 Task: Find connections with filter location Mainz with filter topic #communitywith filter profile language English with filter current company Aarvi Encon Limited with filter school Panipat Institute of Engineering and Technology with filter industry Staffing and Recruiting with filter service category Public Speaking with filter keywords title Assistant Professor
Action: Mouse moved to (514, 50)
Screenshot: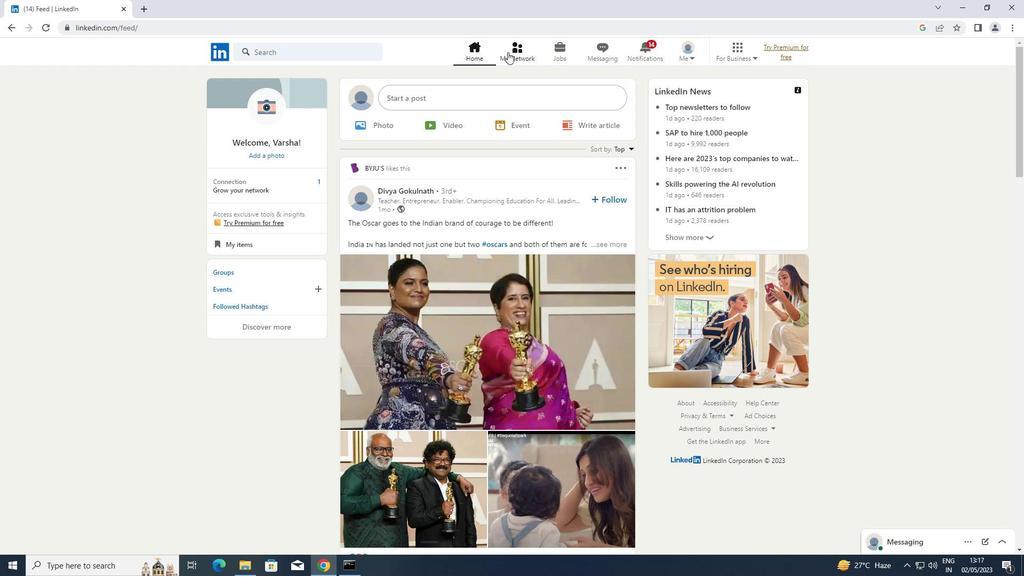 
Action: Mouse pressed left at (514, 50)
Screenshot: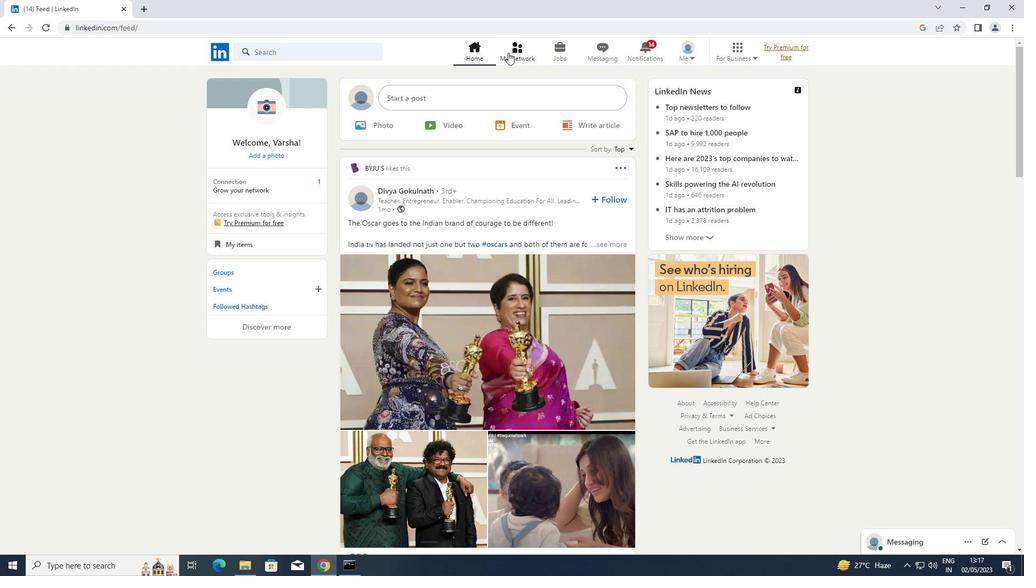 
Action: Mouse moved to (251, 106)
Screenshot: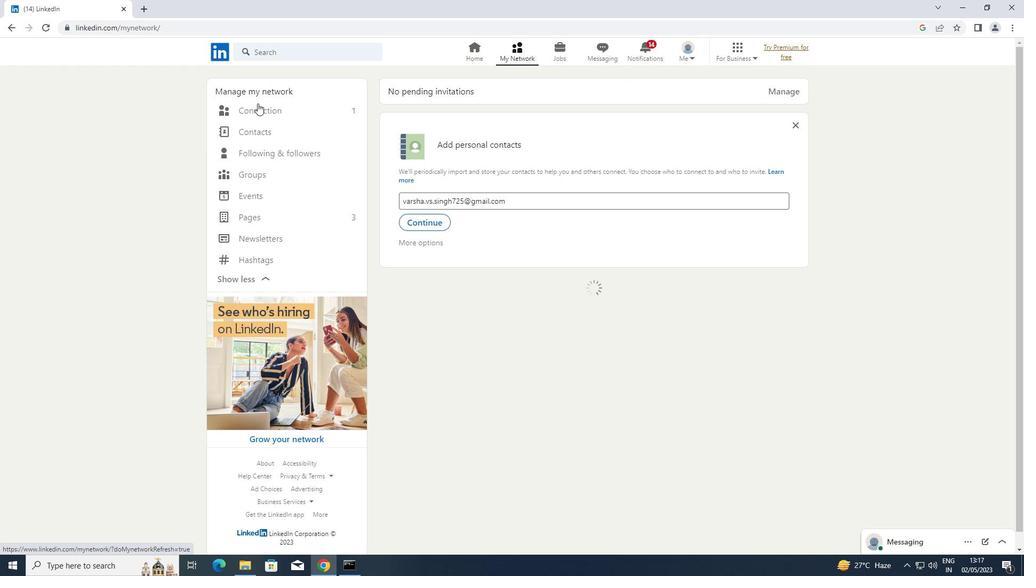 
Action: Mouse pressed left at (251, 106)
Screenshot: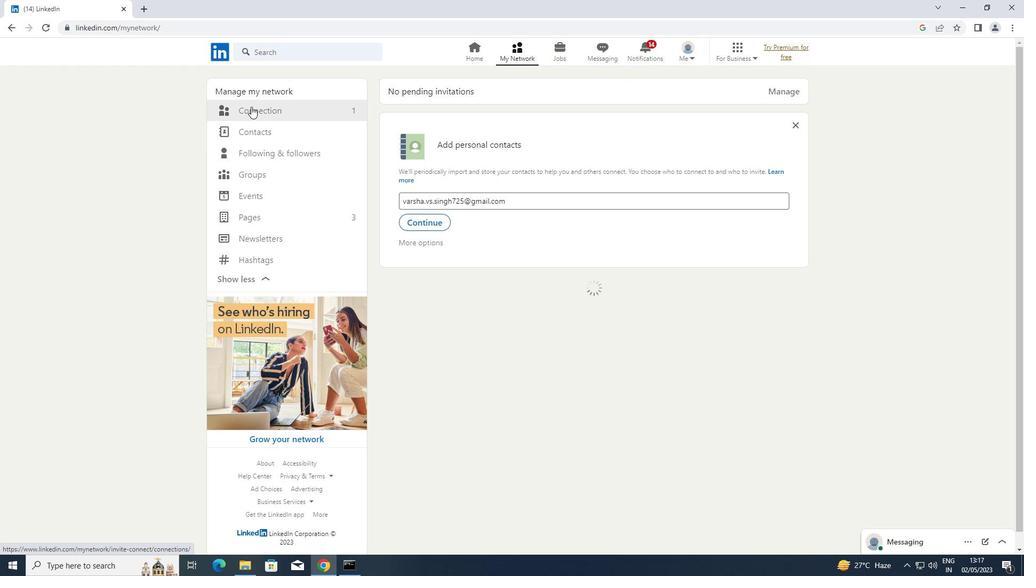 
Action: Mouse moved to (603, 108)
Screenshot: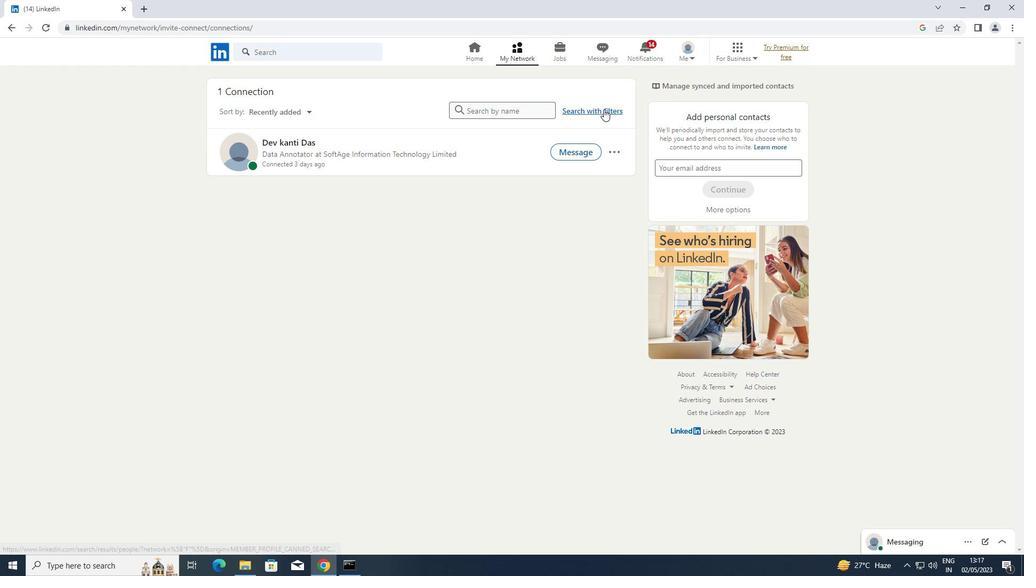 
Action: Mouse pressed left at (603, 108)
Screenshot: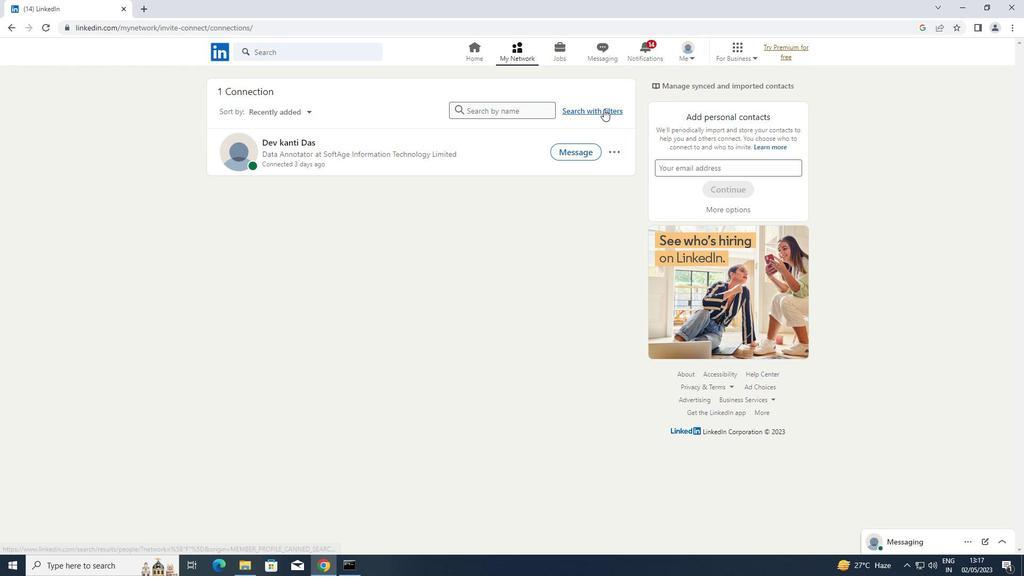 
Action: Mouse moved to (545, 82)
Screenshot: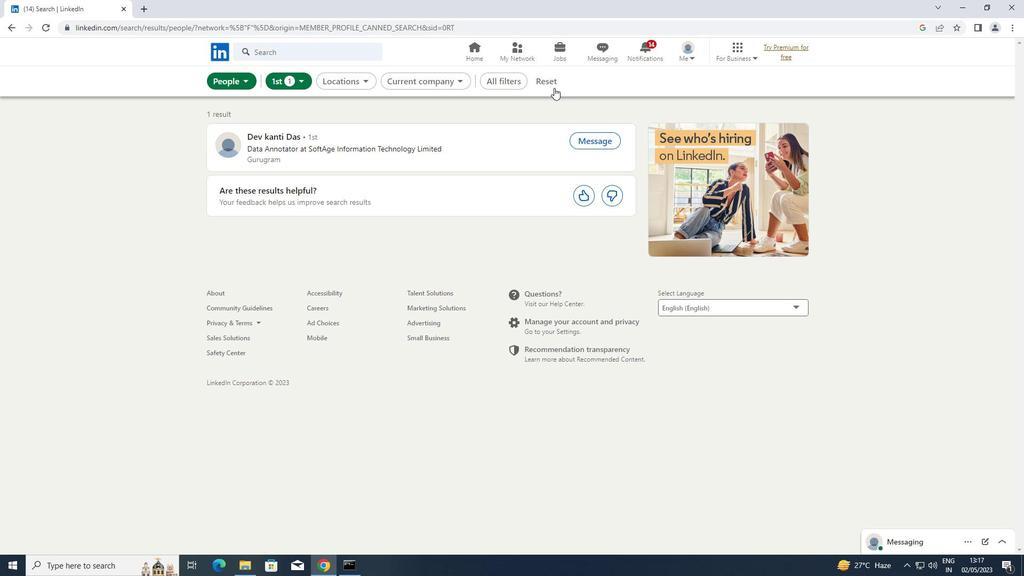 
Action: Mouse pressed left at (545, 82)
Screenshot: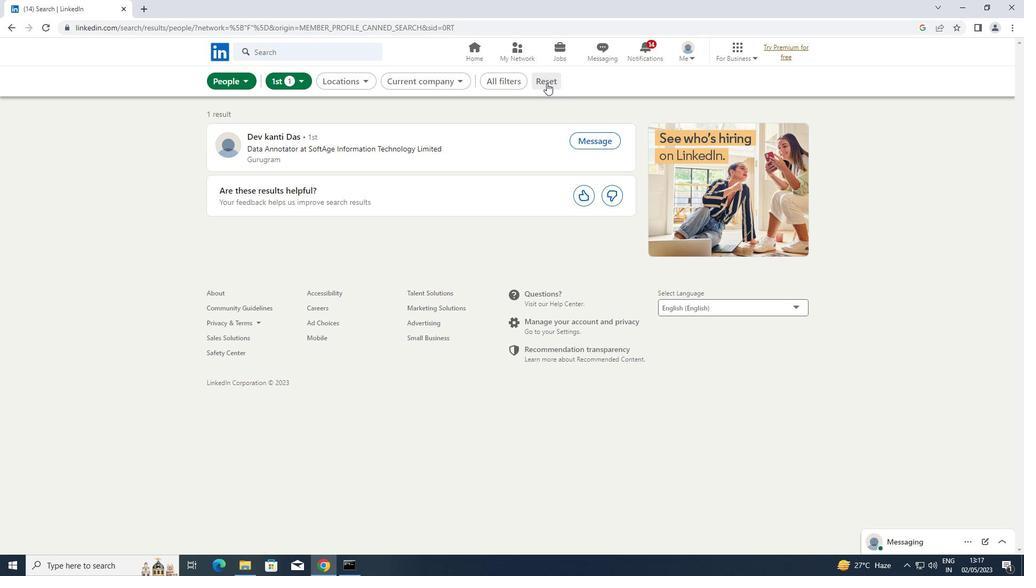 
Action: Mouse pressed left at (545, 82)
Screenshot: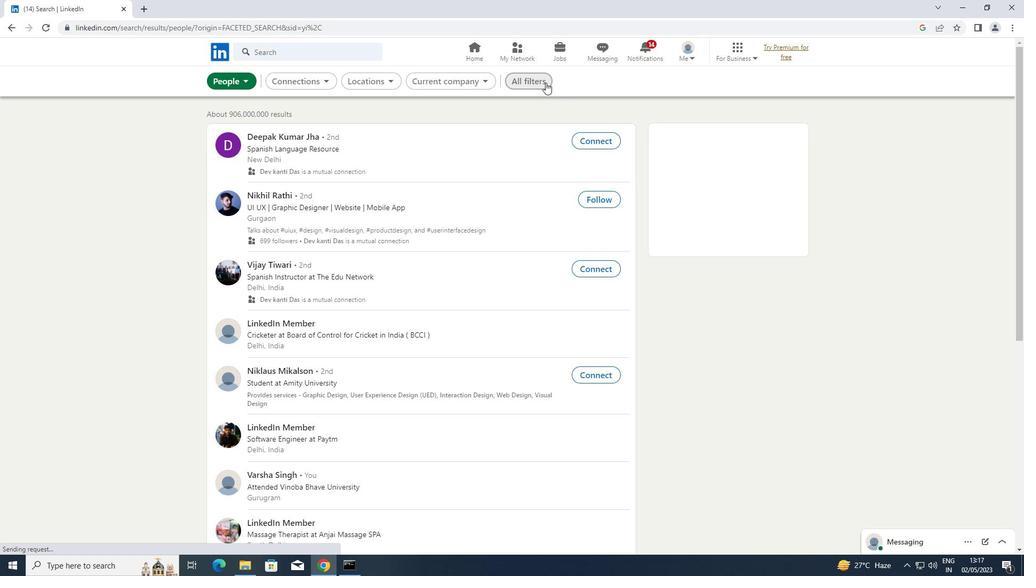 
Action: Mouse moved to (929, 401)
Screenshot: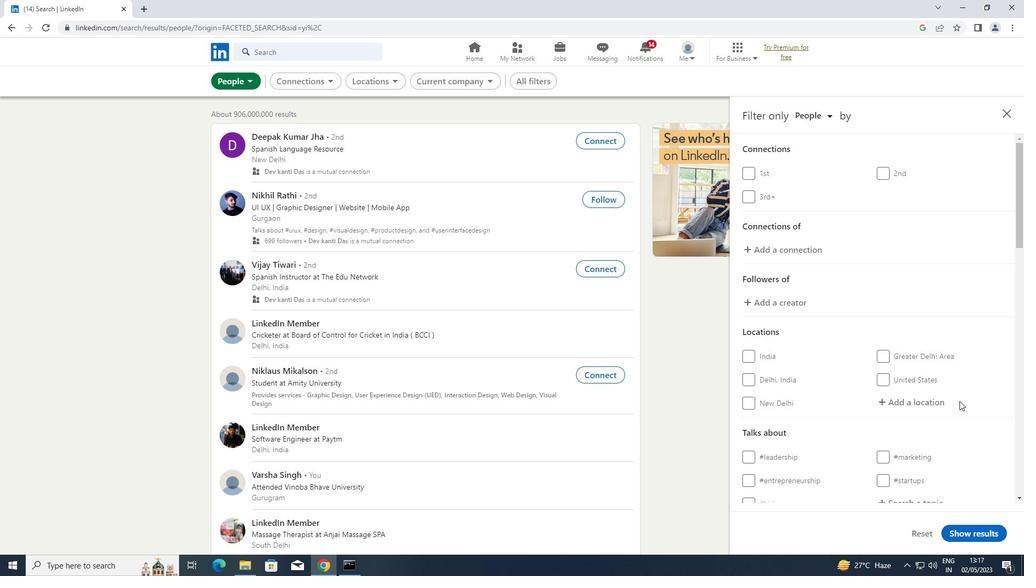 
Action: Mouse pressed left at (929, 401)
Screenshot: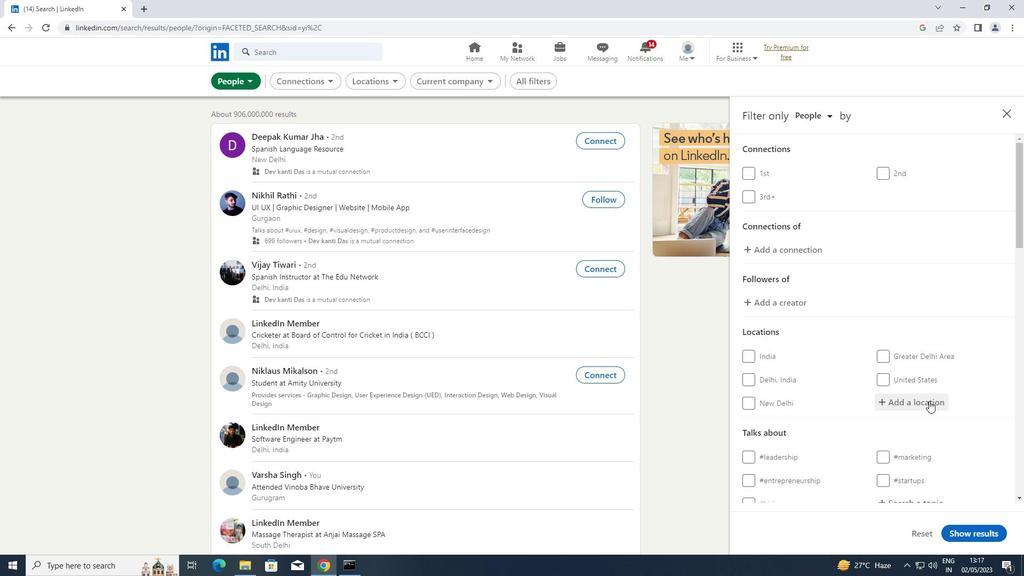 
Action: Key pressed <Key.shift>MAINZ
Screenshot: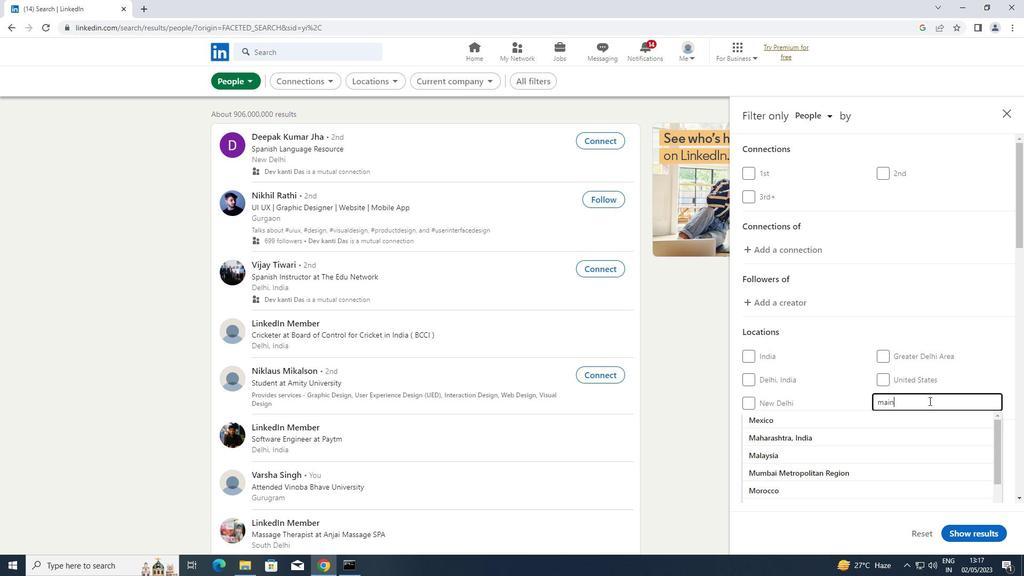 
Action: Mouse moved to (928, 401)
Screenshot: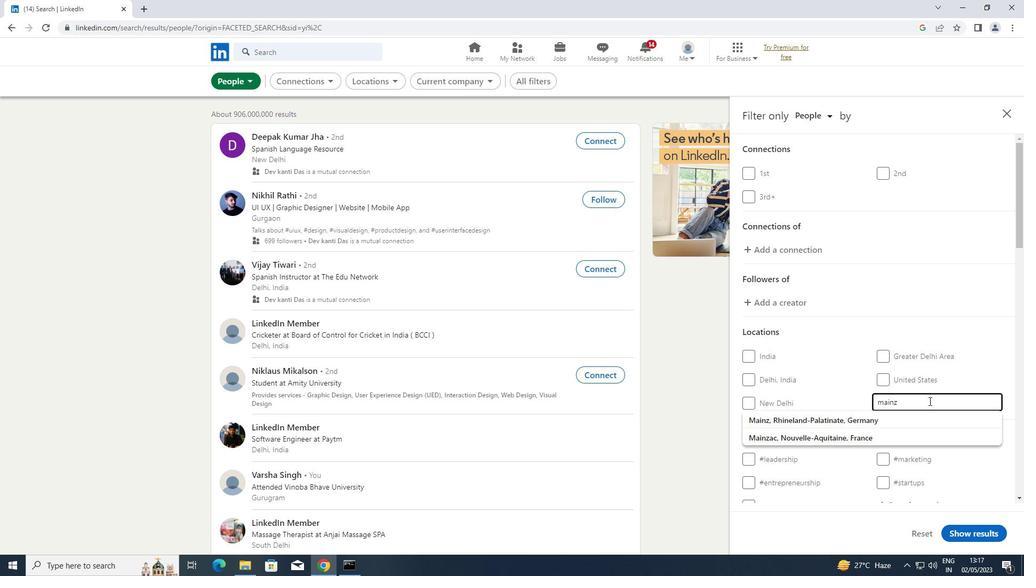 
Action: Mouse scrolled (928, 400) with delta (0, 0)
Screenshot: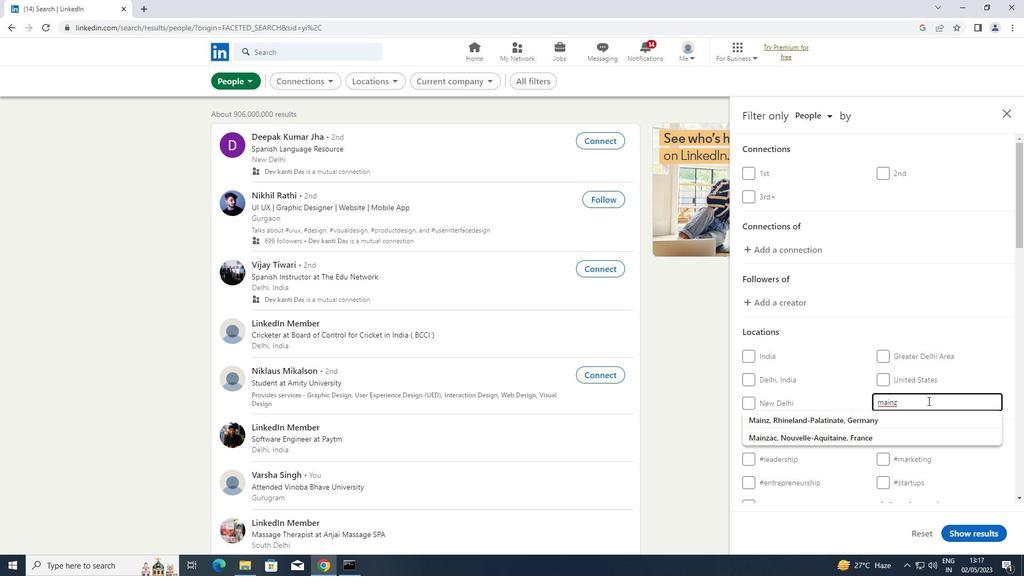 
Action: Mouse scrolled (928, 400) with delta (0, 0)
Screenshot: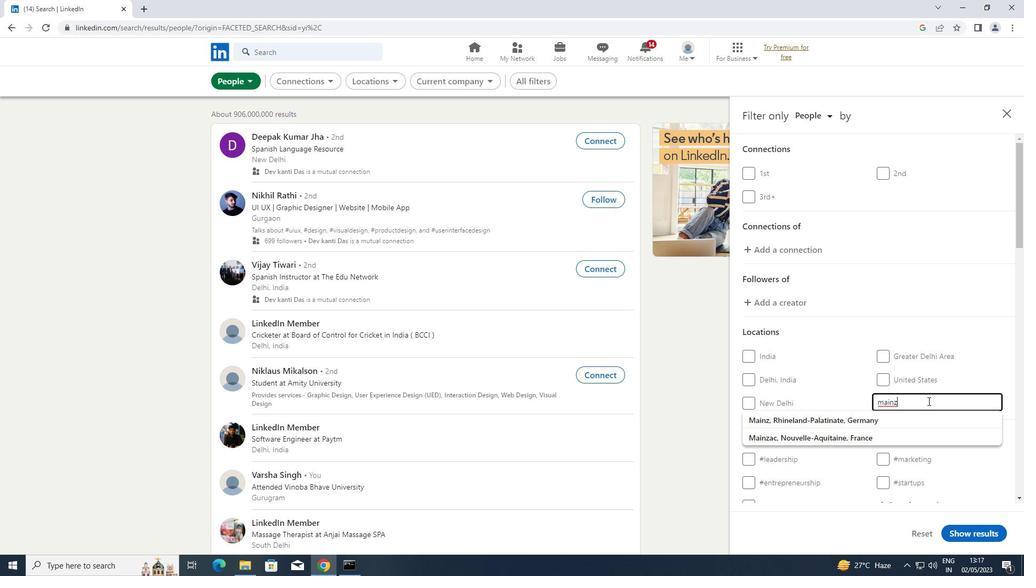 
Action: Mouse moved to (913, 402)
Screenshot: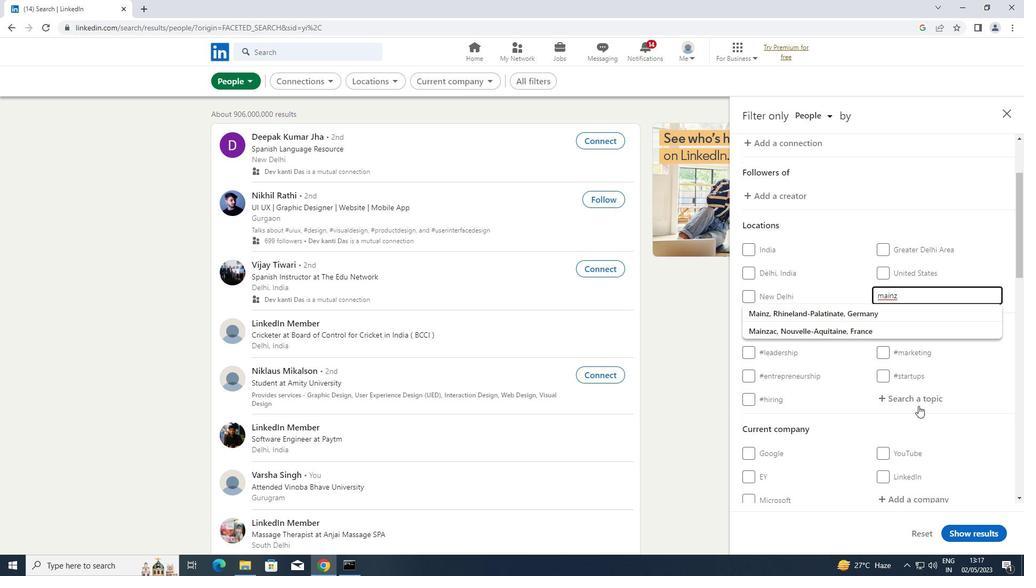 
Action: Mouse pressed left at (913, 402)
Screenshot: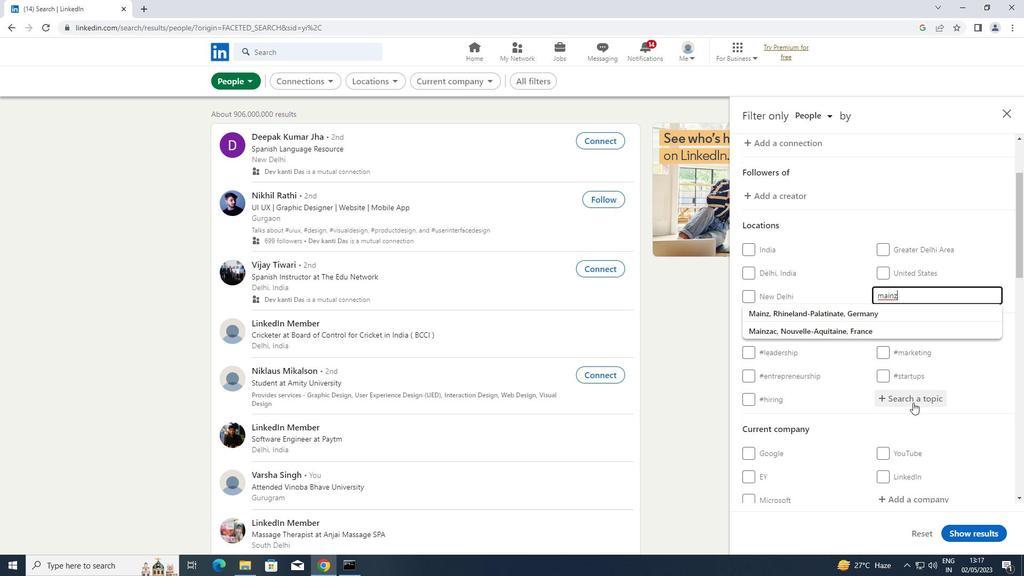
Action: Key pressed <Key.shift>COMMUNIT
Screenshot: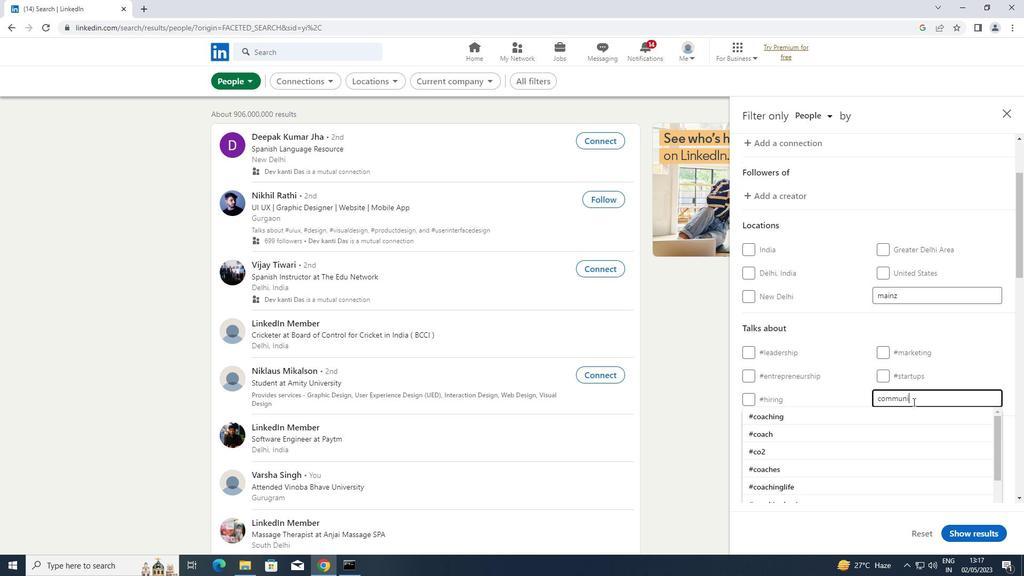 
Action: Mouse moved to (833, 407)
Screenshot: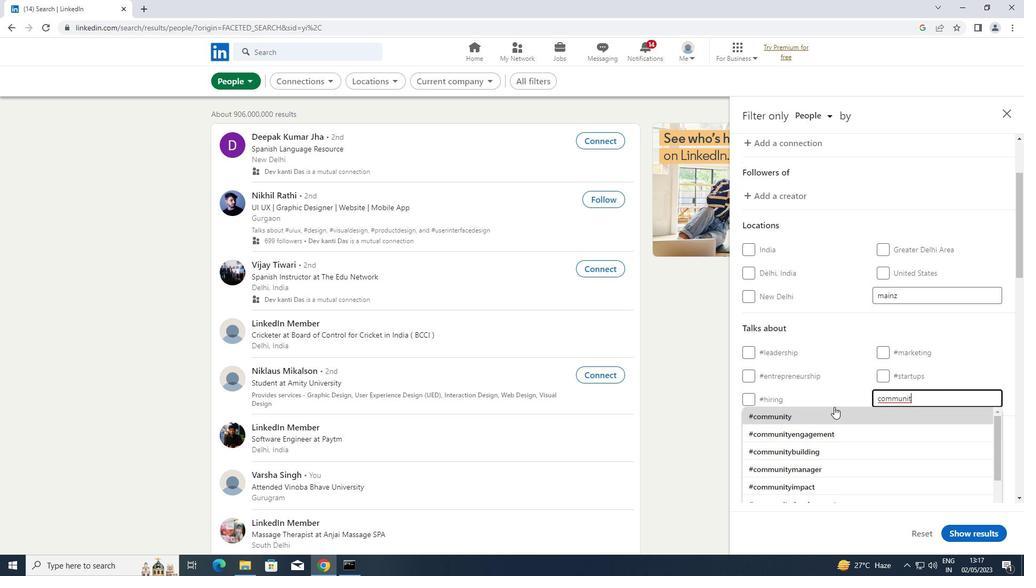 
Action: Mouse pressed left at (833, 407)
Screenshot: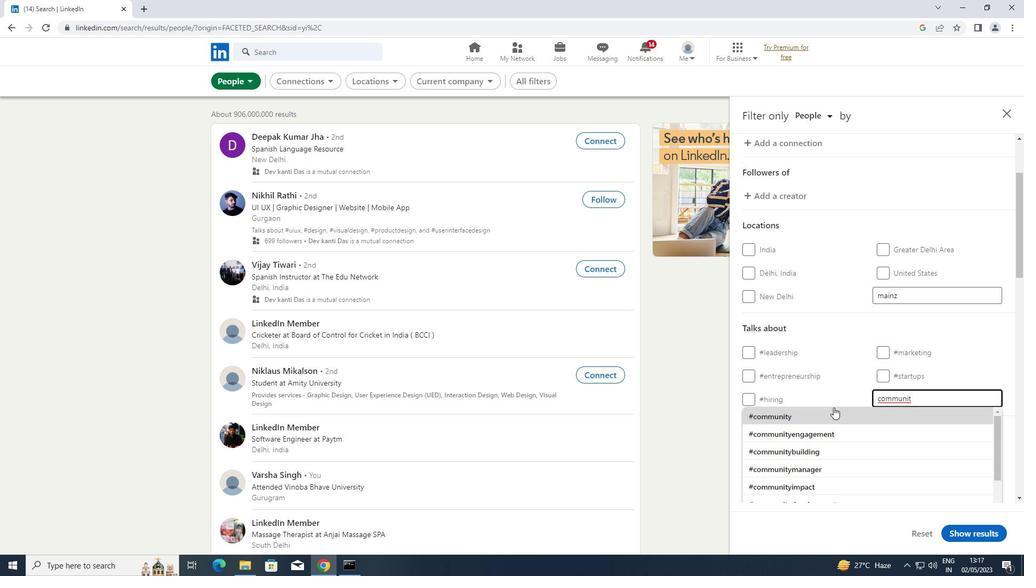 
Action: Mouse scrolled (833, 406) with delta (0, 0)
Screenshot: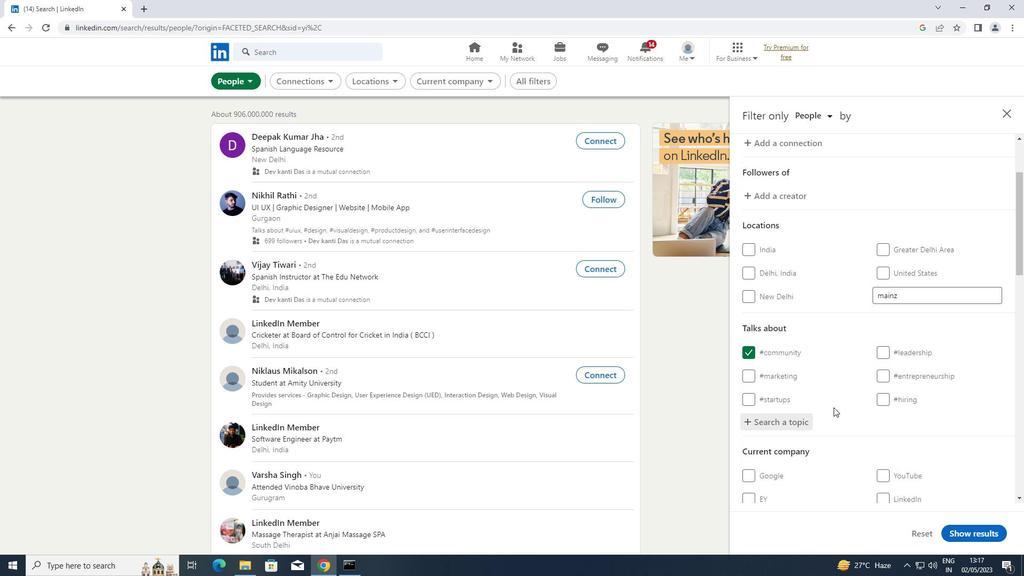 
Action: Mouse scrolled (833, 406) with delta (0, 0)
Screenshot: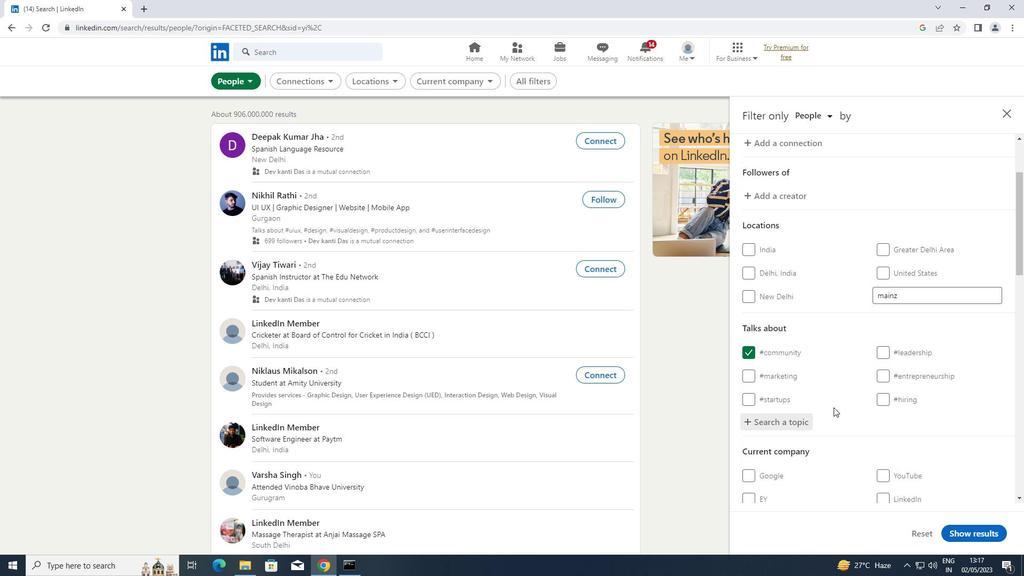 
Action: Mouse scrolled (833, 406) with delta (0, 0)
Screenshot: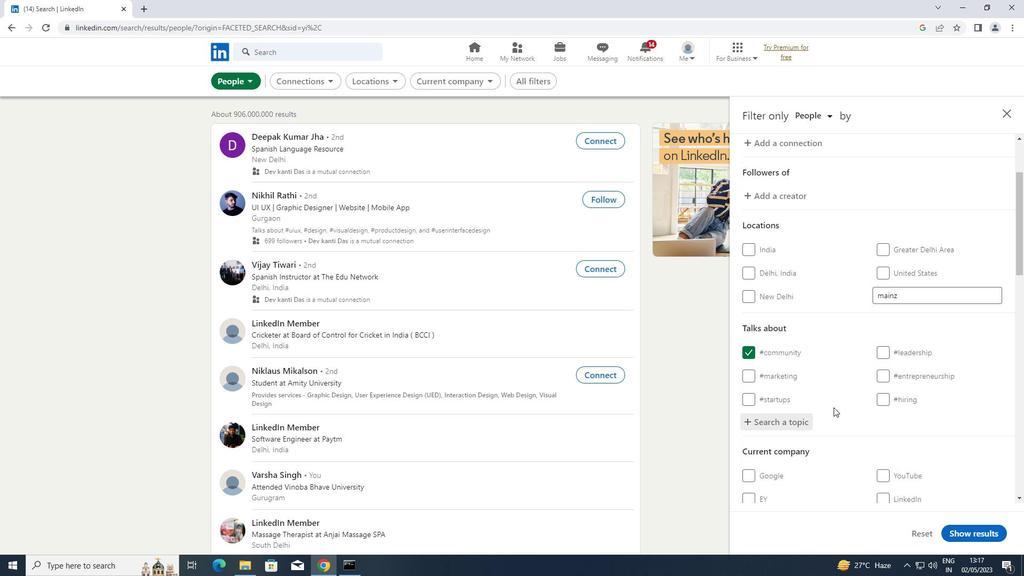 
Action: Mouse scrolled (833, 406) with delta (0, 0)
Screenshot: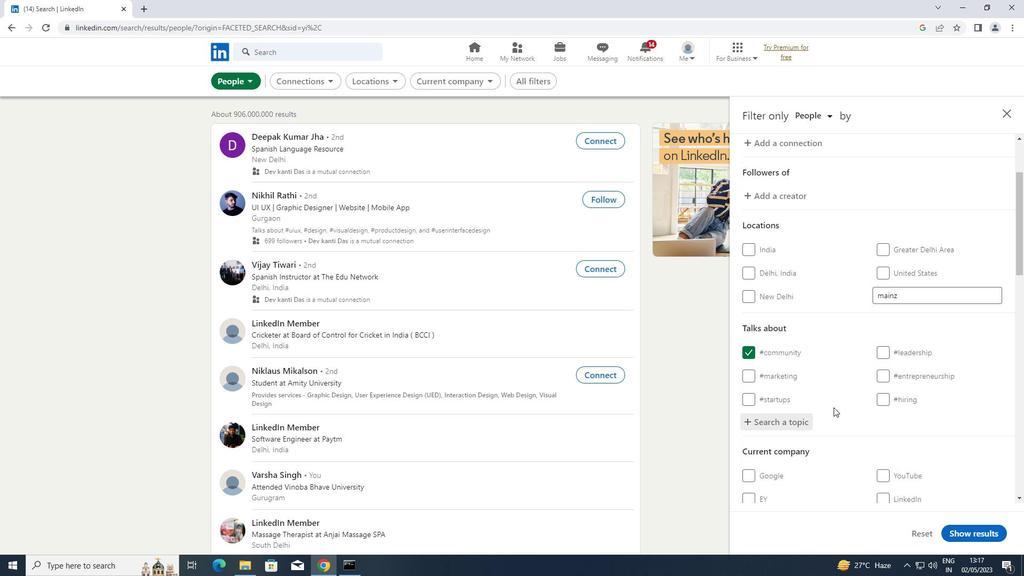 
Action: Mouse moved to (833, 407)
Screenshot: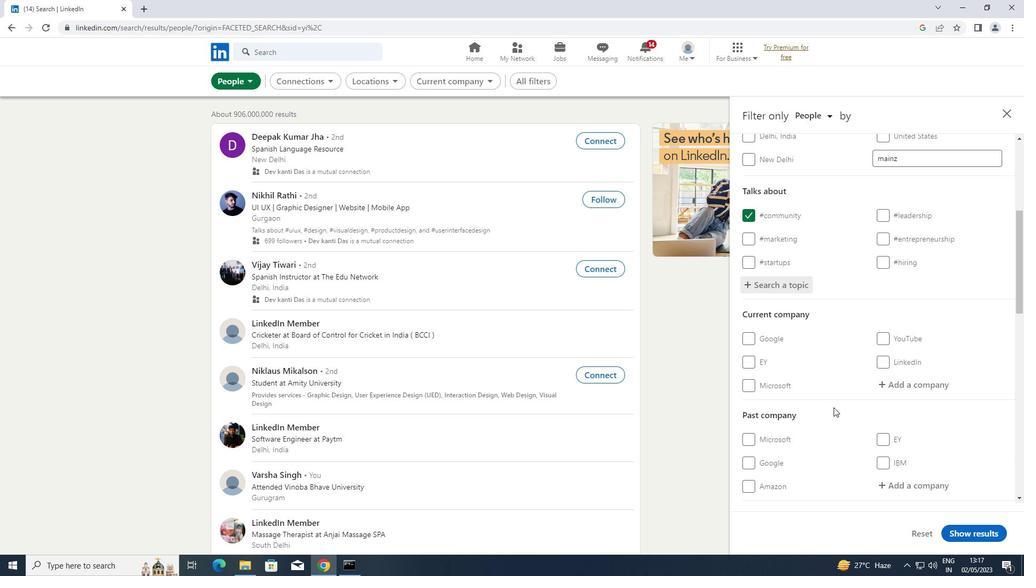 
Action: Mouse scrolled (833, 406) with delta (0, 0)
Screenshot: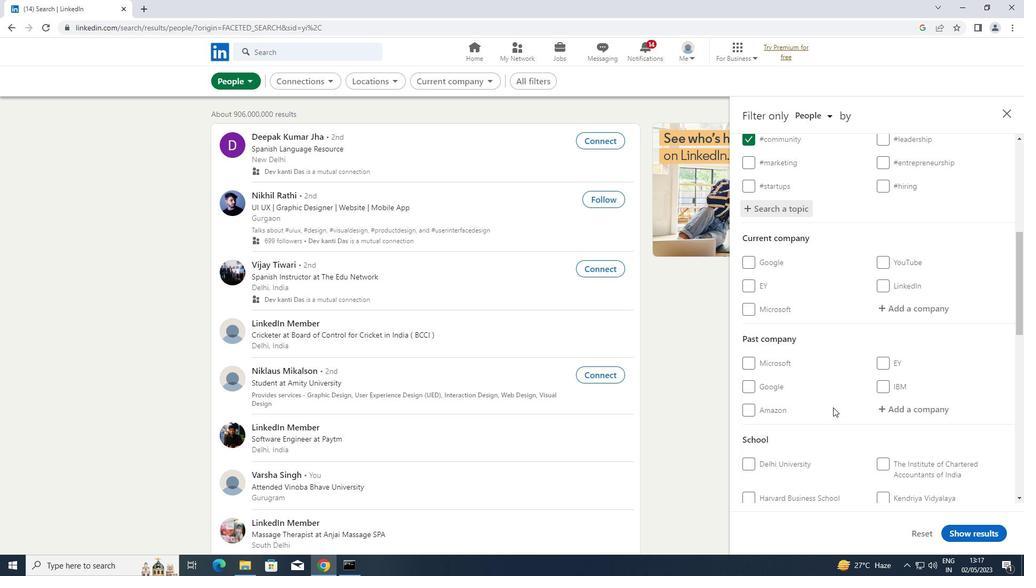 
Action: Mouse scrolled (833, 406) with delta (0, 0)
Screenshot: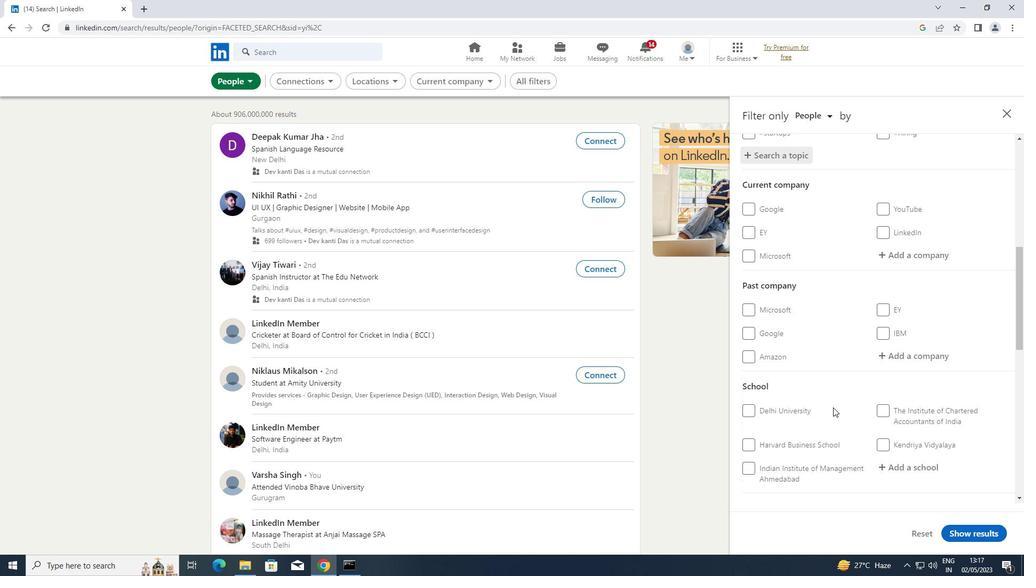 
Action: Mouse scrolled (833, 406) with delta (0, 0)
Screenshot: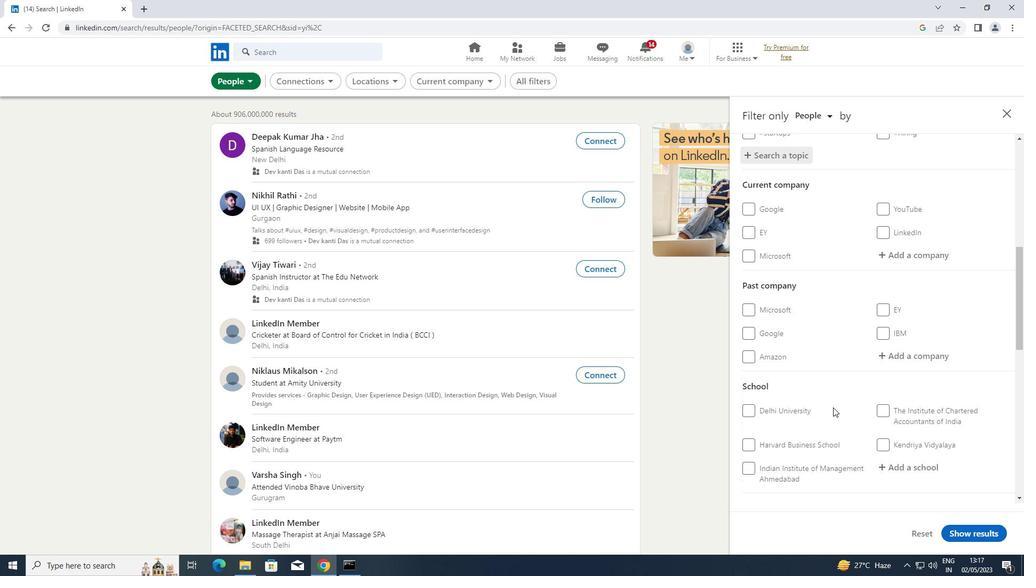 
Action: Mouse scrolled (833, 406) with delta (0, 0)
Screenshot: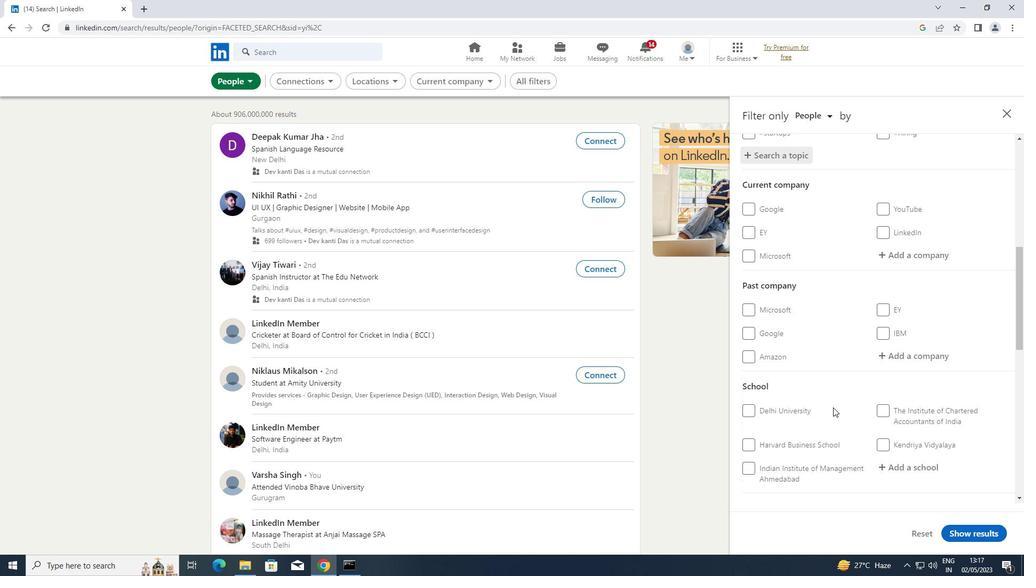 
Action: Mouse moved to (777, 383)
Screenshot: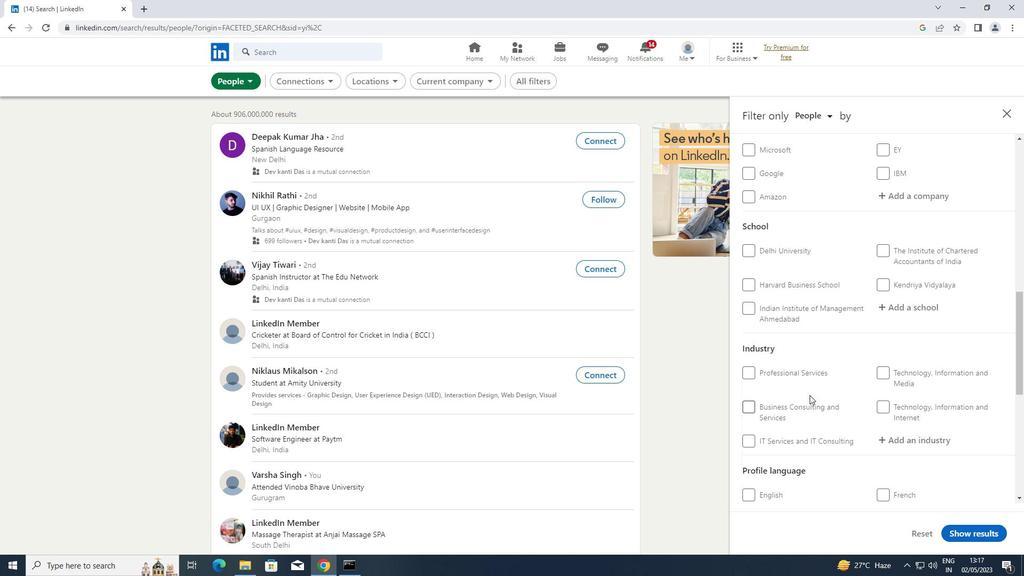
Action: Mouse scrolled (777, 382) with delta (0, 0)
Screenshot: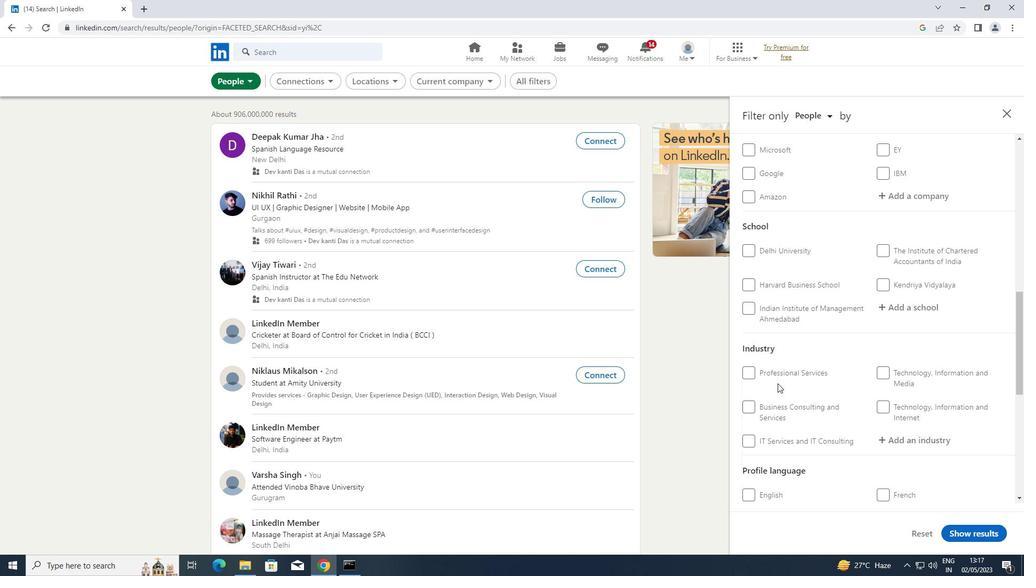 
Action: Mouse scrolled (777, 382) with delta (0, 0)
Screenshot: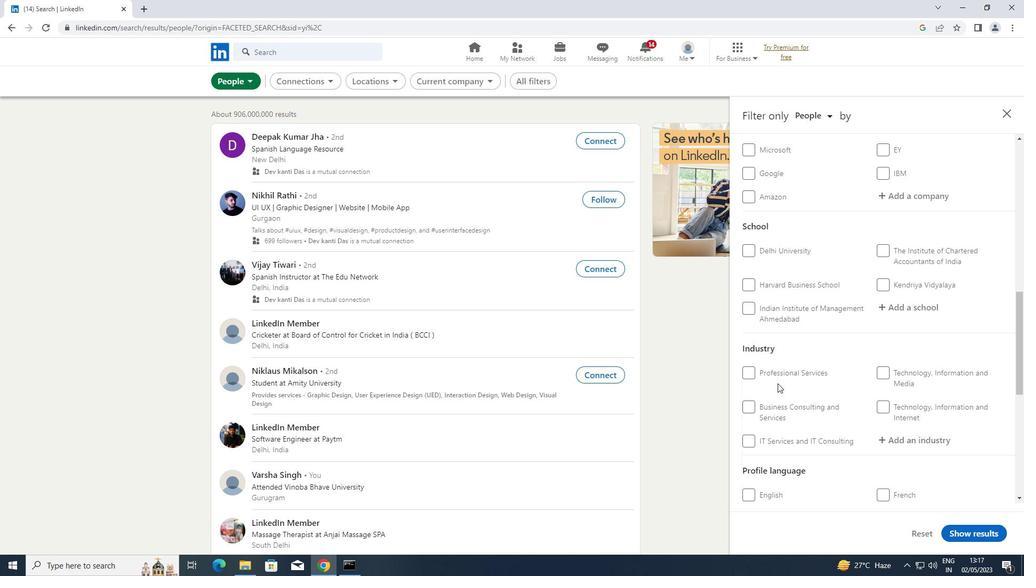 
Action: Mouse scrolled (777, 382) with delta (0, 0)
Screenshot: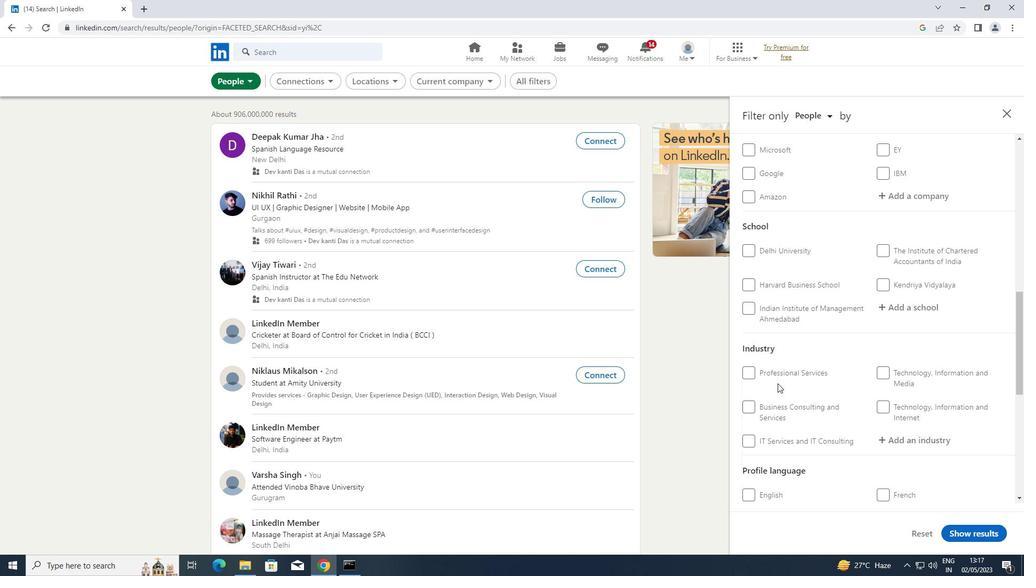 
Action: Mouse moved to (749, 338)
Screenshot: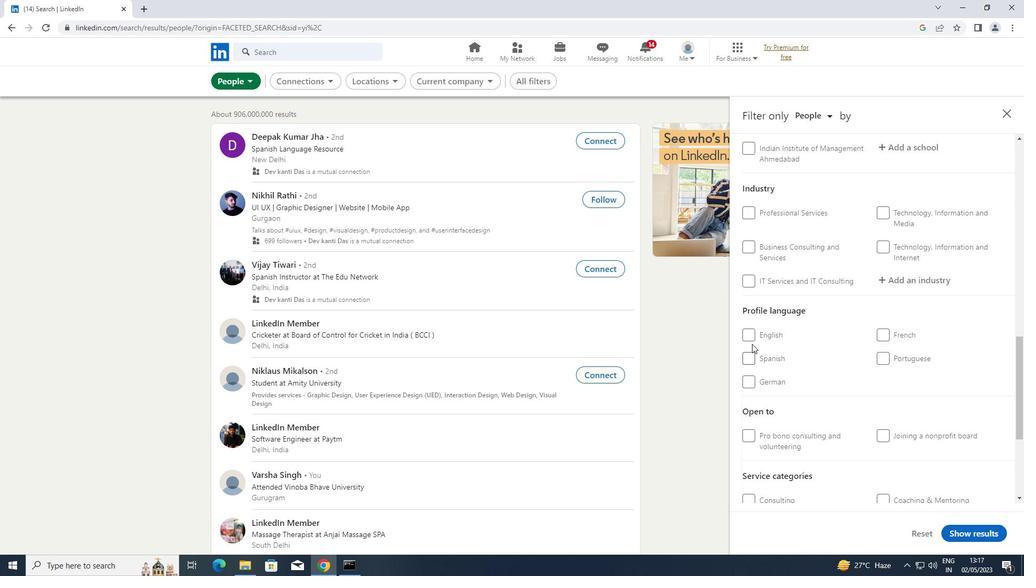 
Action: Mouse pressed left at (749, 338)
Screenshot: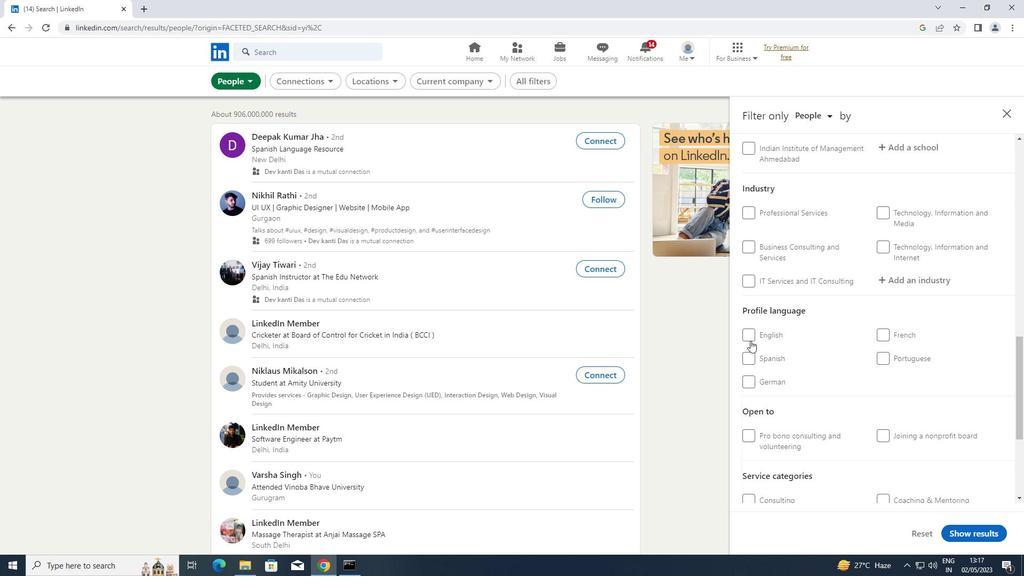 
Action: Mouse moved to (755, 332)
Screenshot: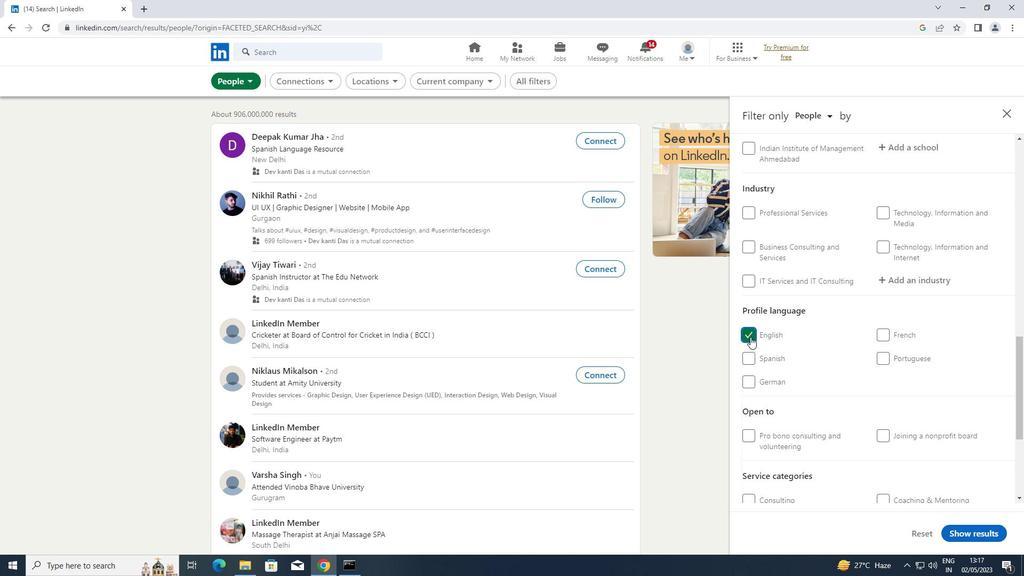 
Action: Mouse scrolled (755, 333) with delta (0, 0)
Screenshot: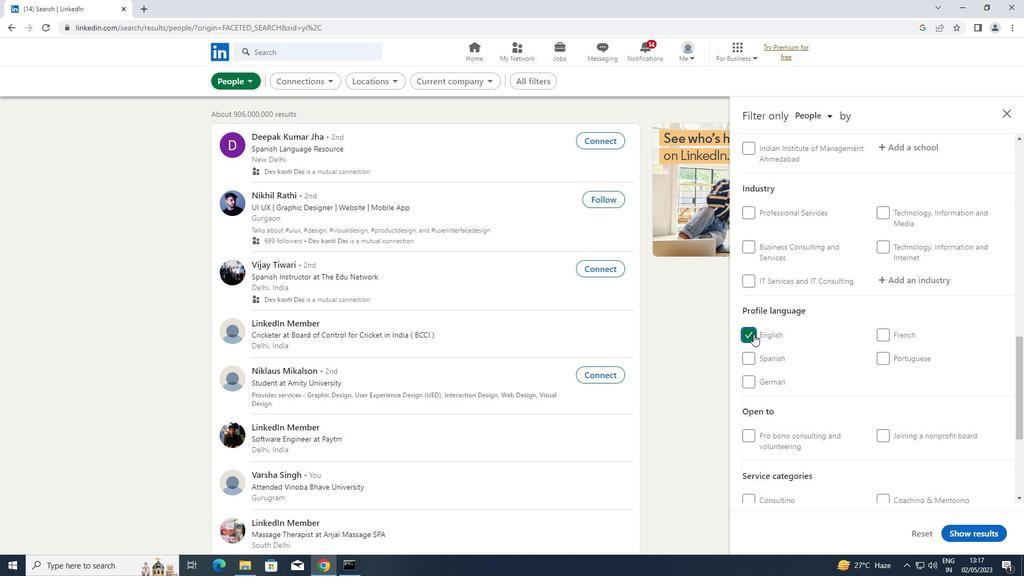 
Action: Mouse scrolled (755, 333) with delta (0, 0)
Screenshot: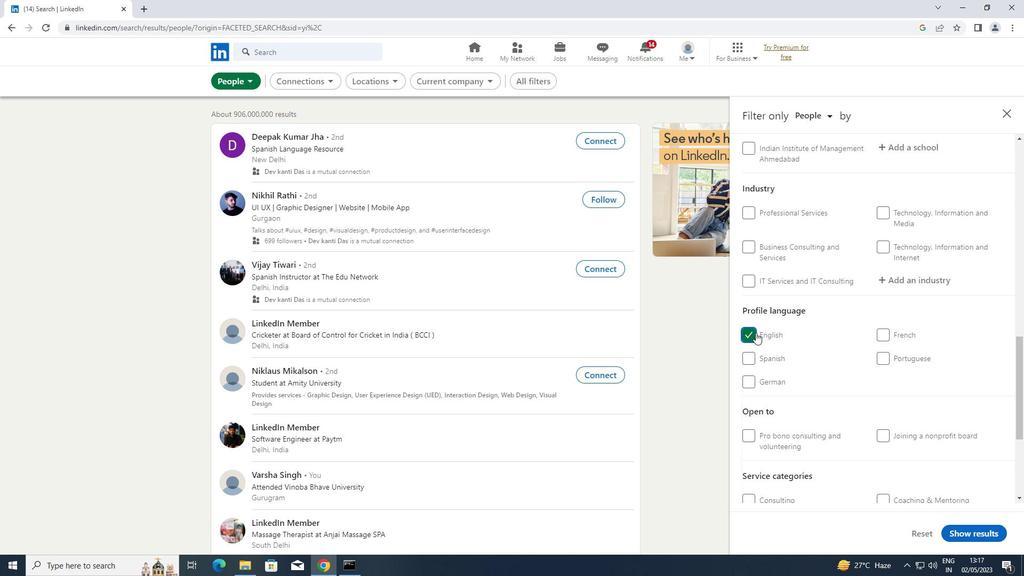 
Action: Mouse scrolled (755, 333) with delta (0, 0)
Screenshot: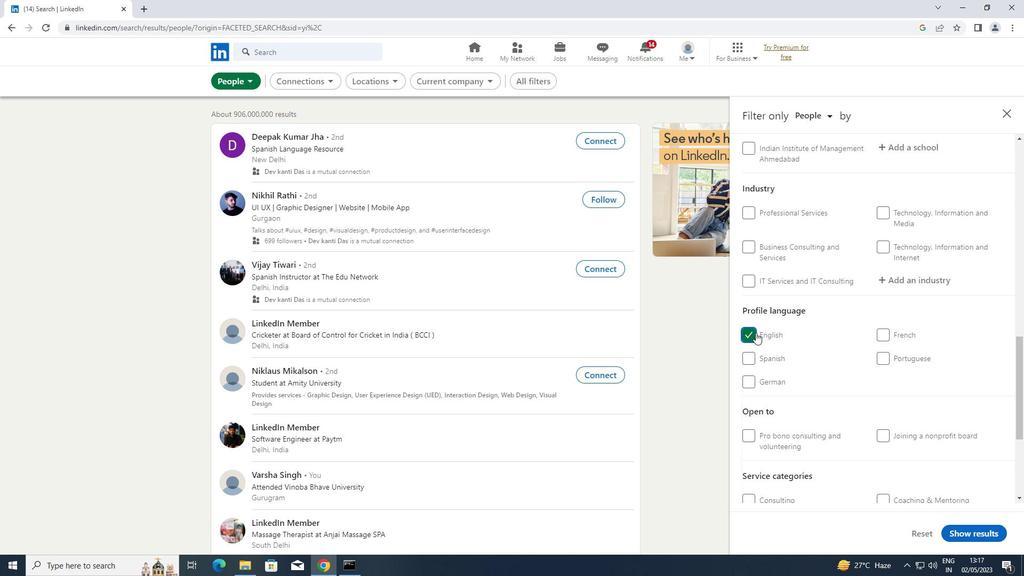 
Action: Mouse scrolled (755, 333) with delta (0, 0)
Screenshot: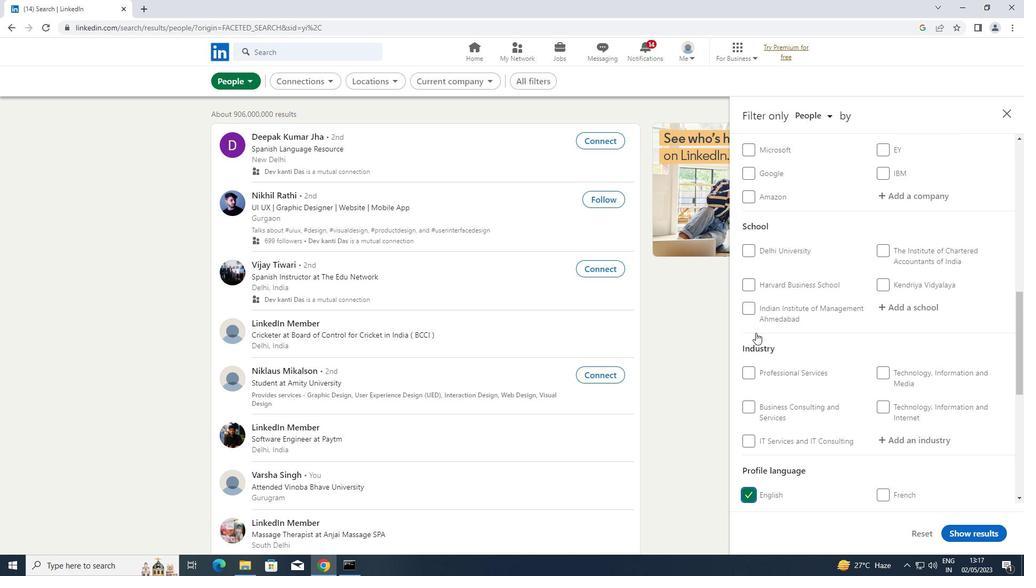 
Action: Mouse scrolled (755, 333) with delta (0, 0)
Screenshot: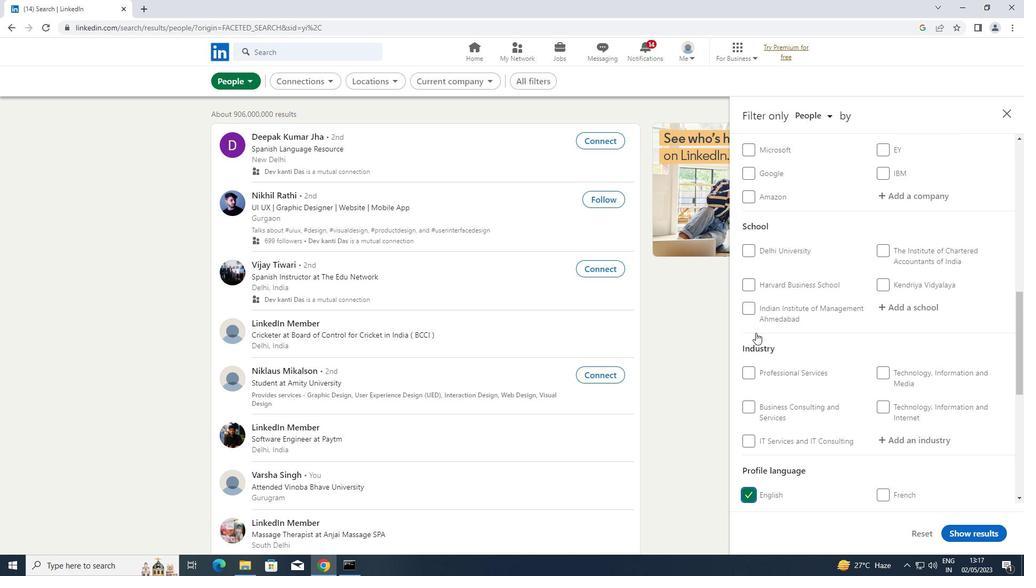 
Action: Mouse moved to (757, 332)
Screenshot: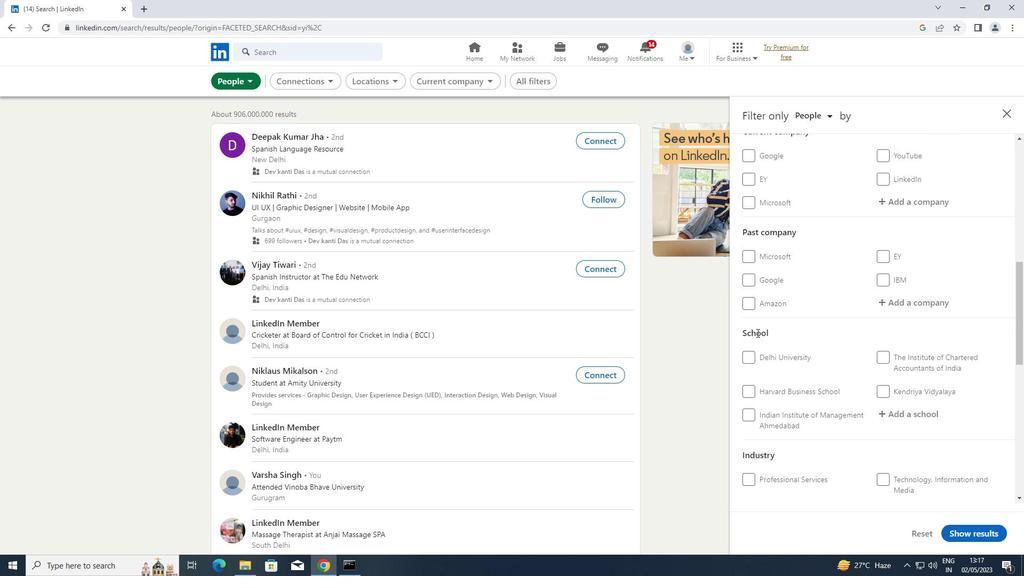 
Action: Mouse scrolled (757, 333) with delta (0, 0)
Screenshot: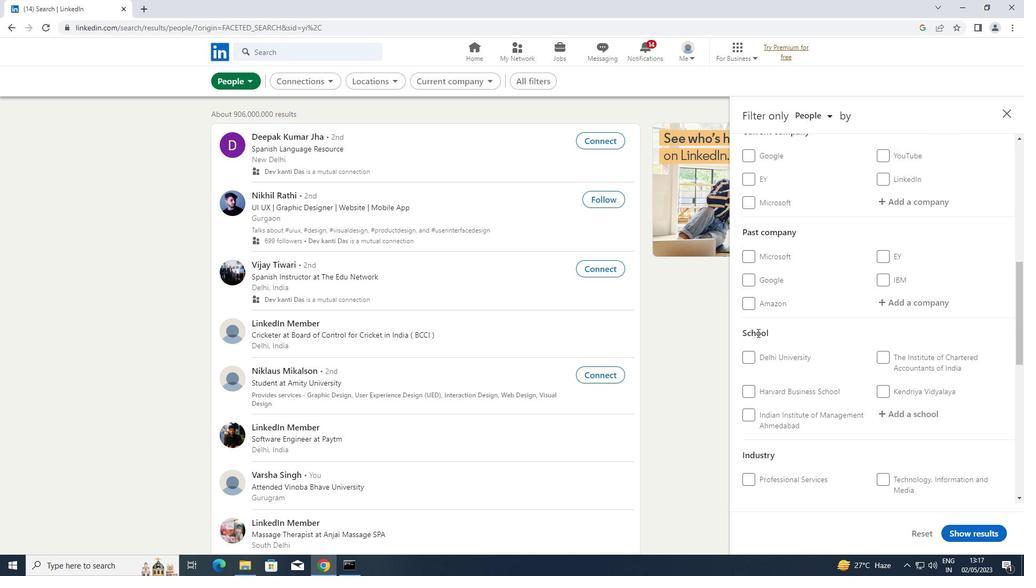 
Action: Mouse moved to (893, 256)
Screenshot: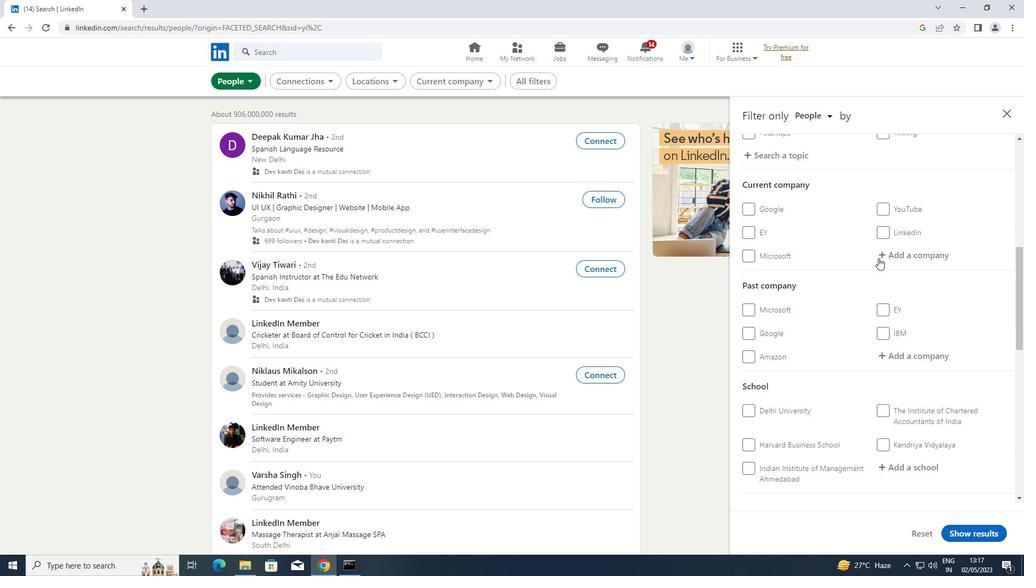 
Action: Mouse pressed left at (893, 256)
Screenshot: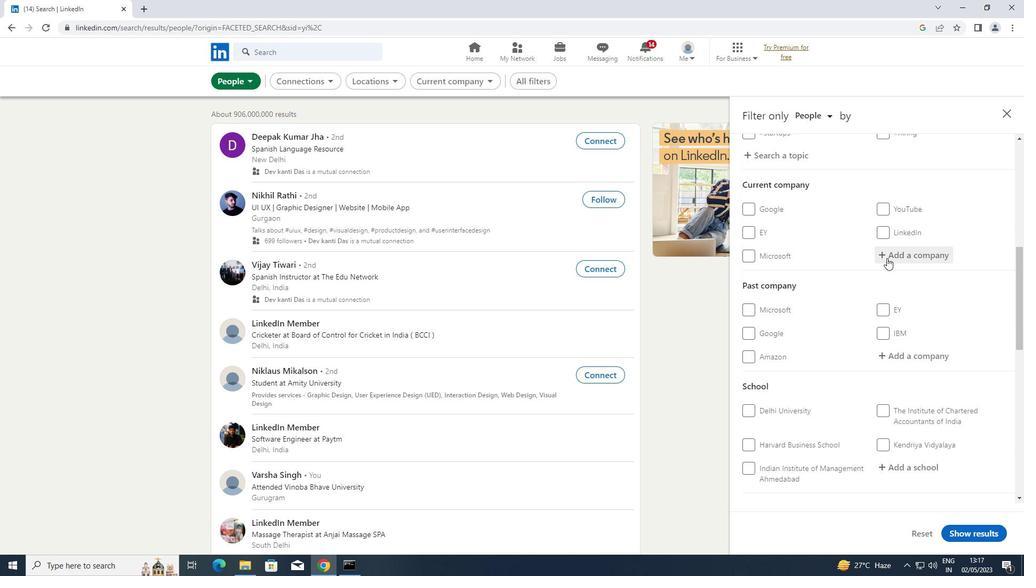 
Action: Key pressed <Key.shift>AARVI
Screenshot: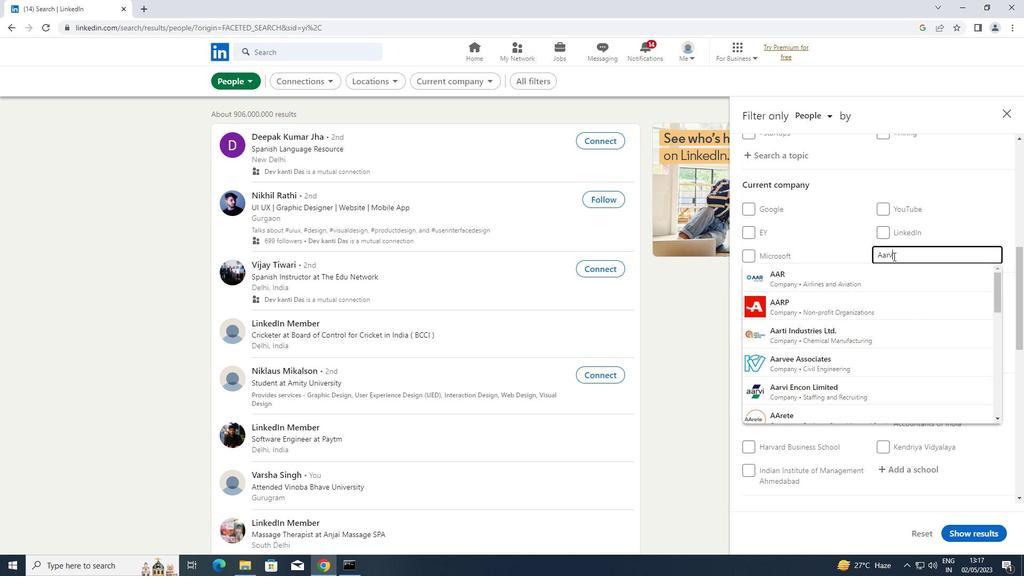 
Action: Mouse moved to (849, 270)
Screenshot: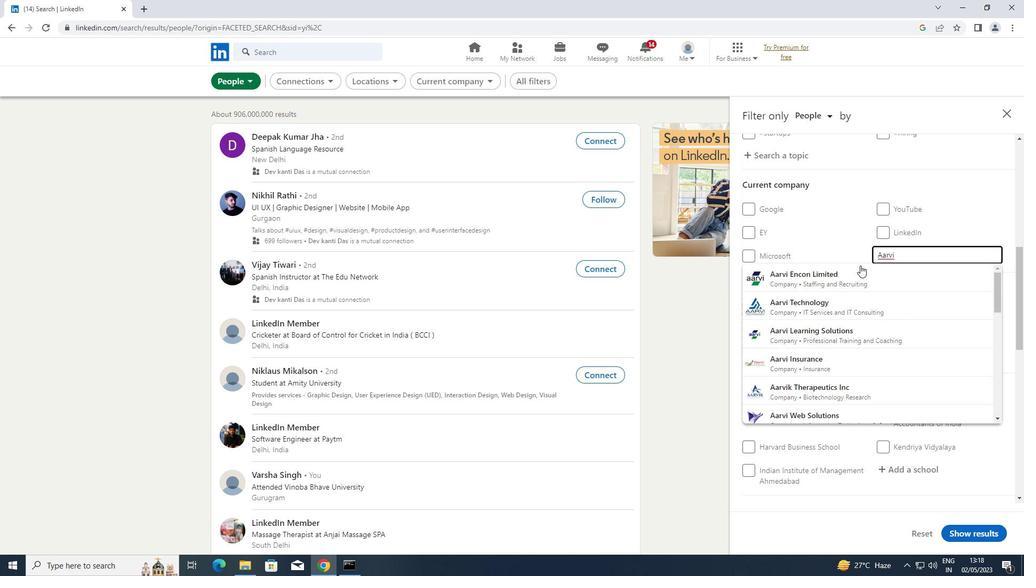 
Action: Mouse pressed left at (849, 270)
Screenshot: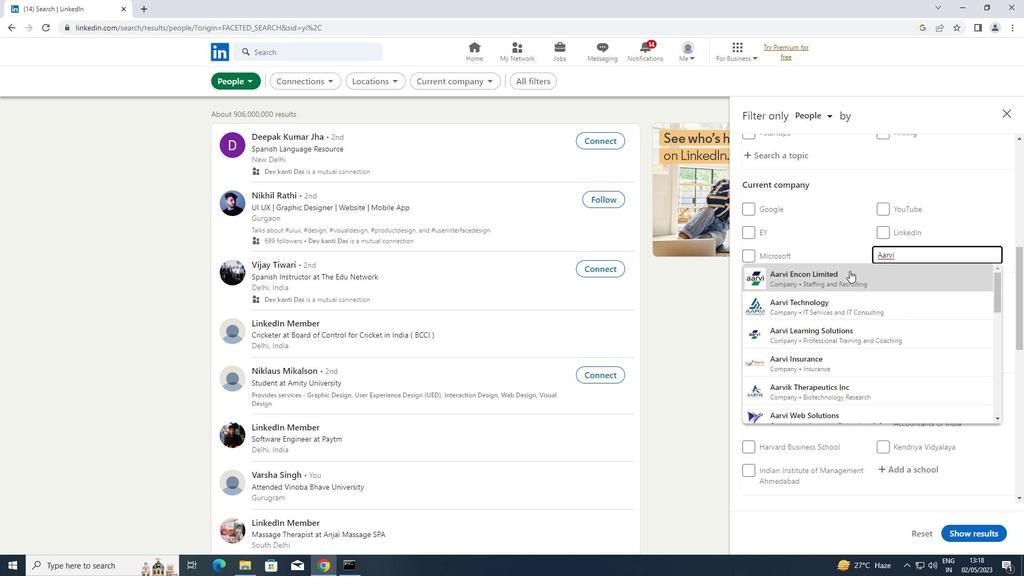 
Action: Mouse scrolled (849, 270) with delta (0, 0)
Screenshot: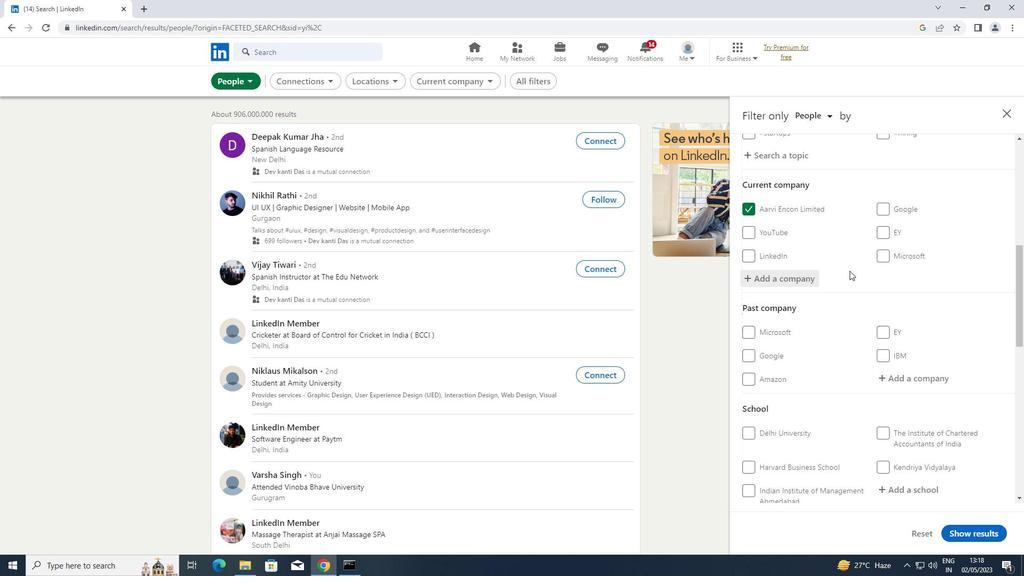 
Action: Mouse scrolled (849, 270) with delta (0, 0)
Screenshot: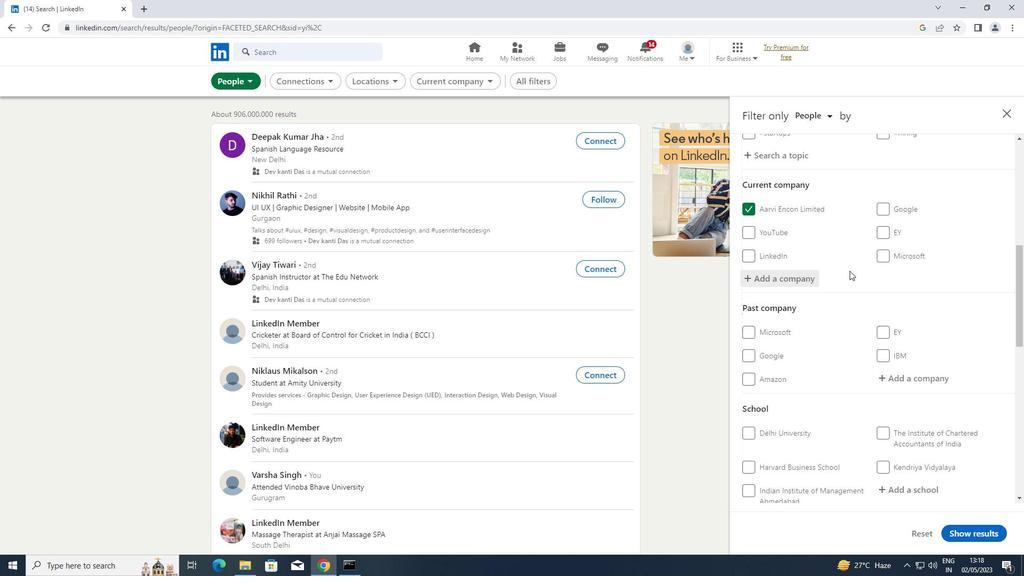 
Action: Mouse scrolled (849, 270) with delta (0, 0)
Screenshot: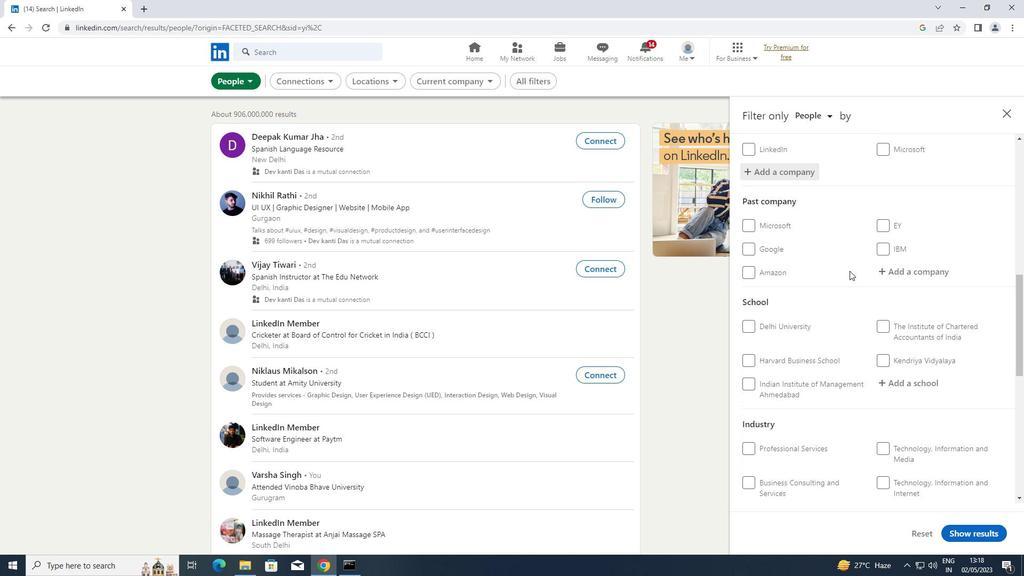 
Action: Mouse moved to (928, 332)
Screenshot: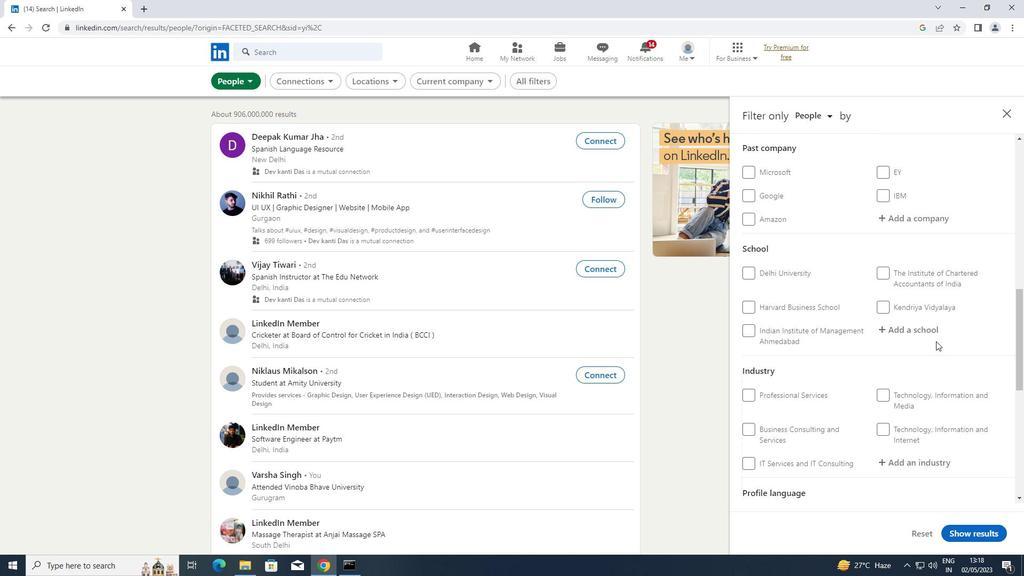 
Action: Mouse pressed left at (928, 332)
Screenshot: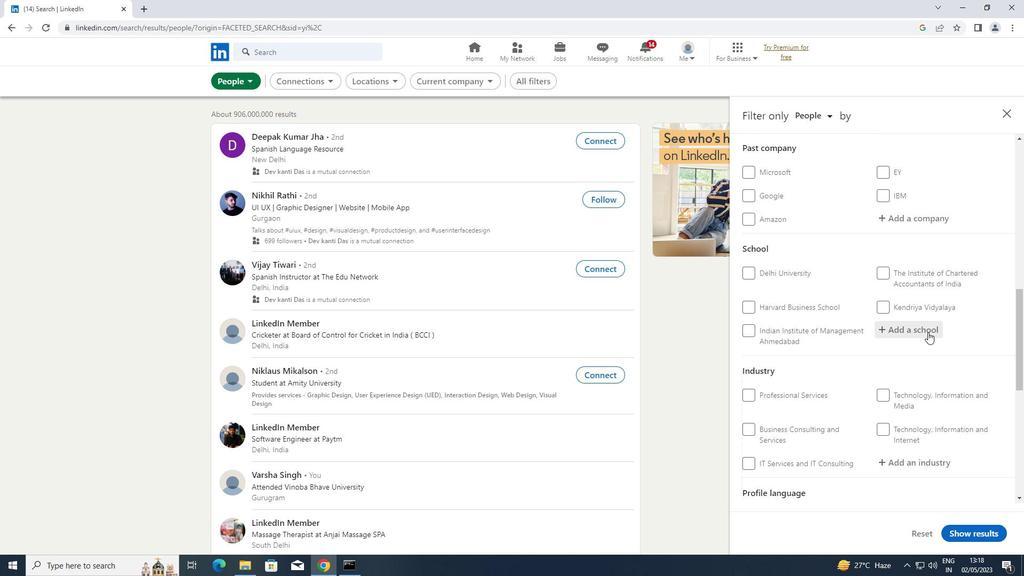 
Action: Key pressed <Key.shift>PANIPAT<Key.space>
Screenshot: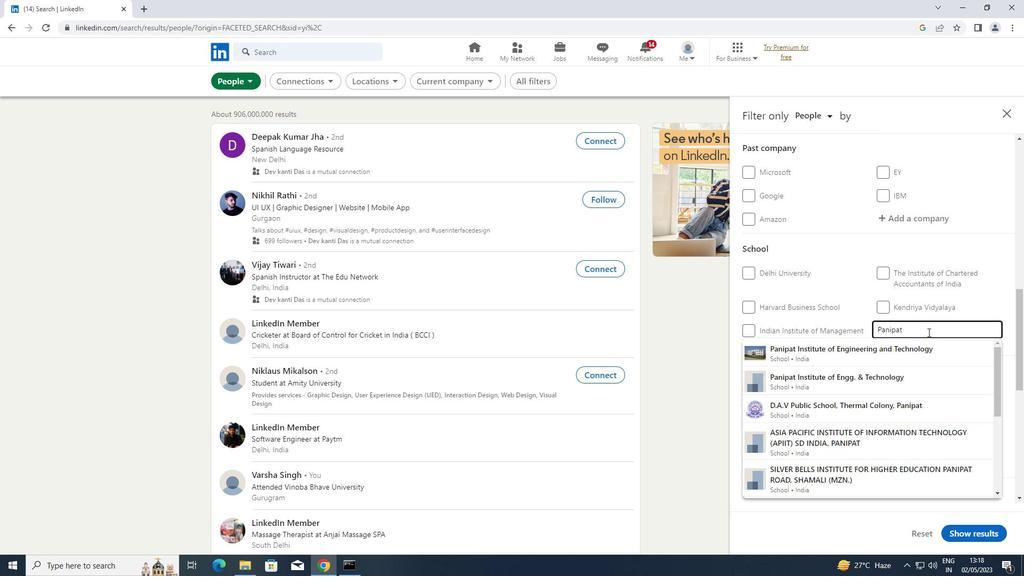 
Action: Mouse moved to (874, 349)
Screenshot: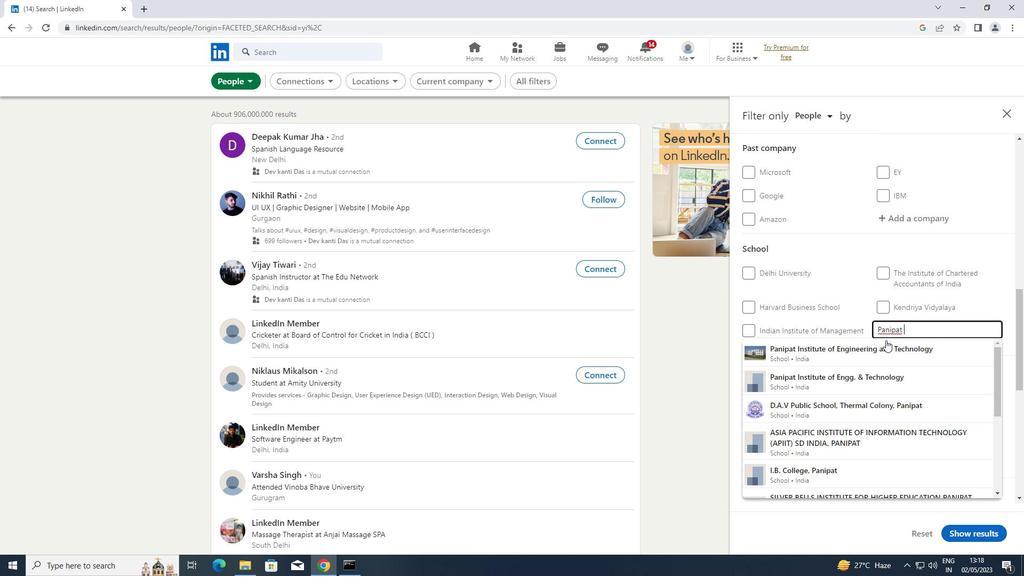 
Action: Mouse pressed left at (874, 349)
Screenshot: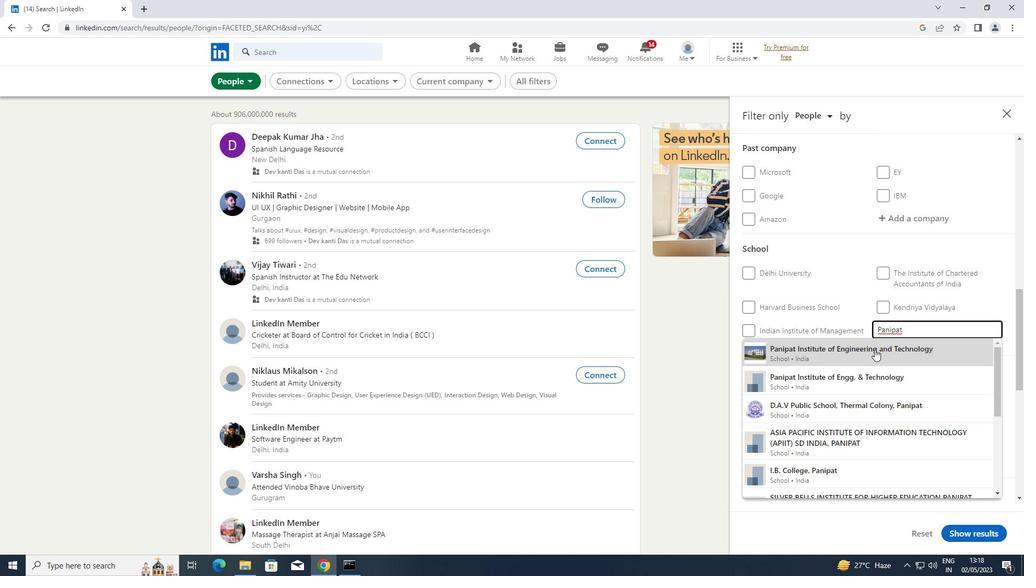 
Action: Mouse moved to (874, 349)
Screenshot: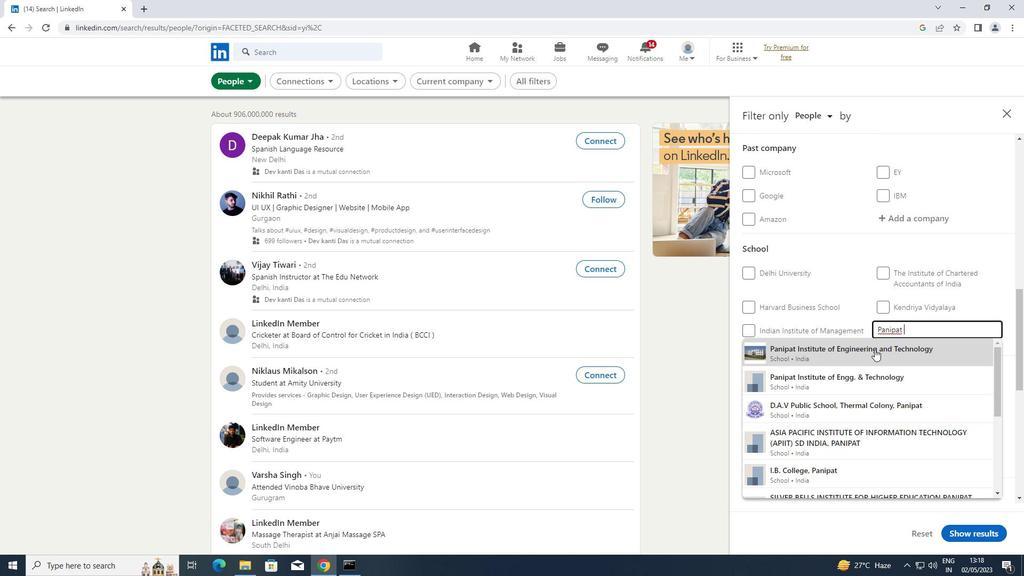 
Action: Mouse scrolled (874, 348) with delta (0, 0)
Screenshot: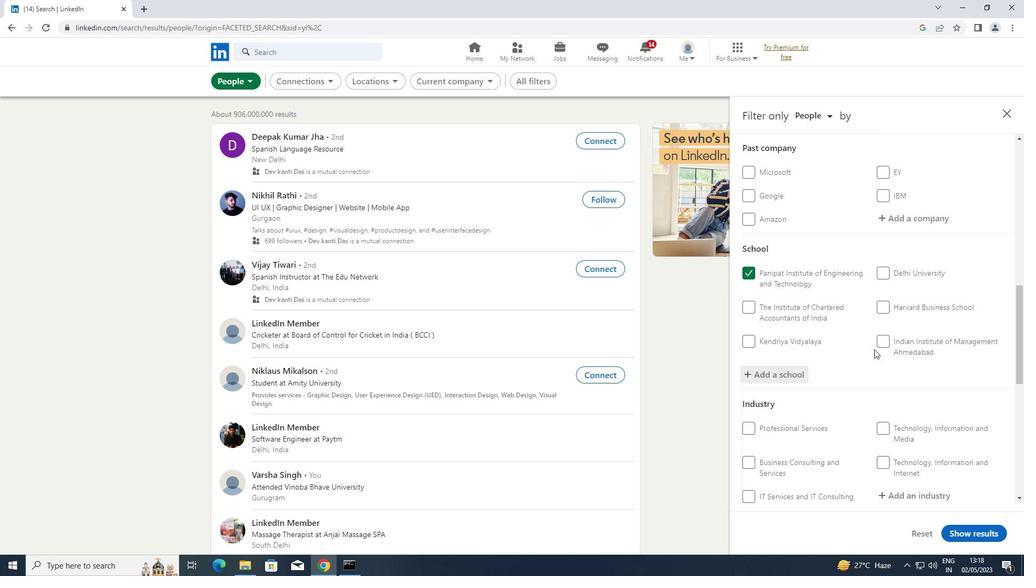 
Action: Mouse scrolled (874, 348) with delta (0, 0)
Screenshot: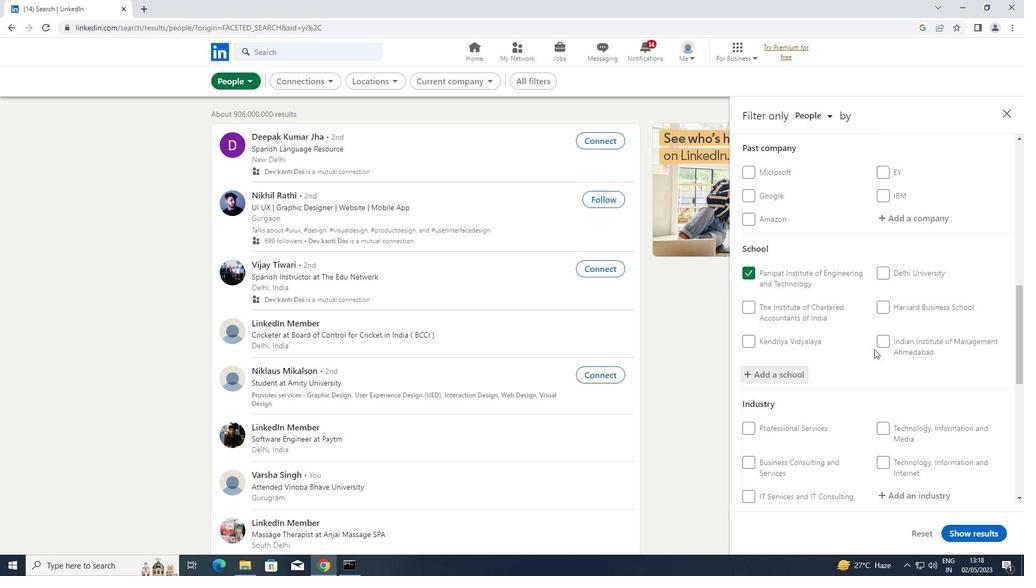 
Action: Mouse scrolled (874, 348) with delta (0, 0)
Screenshot: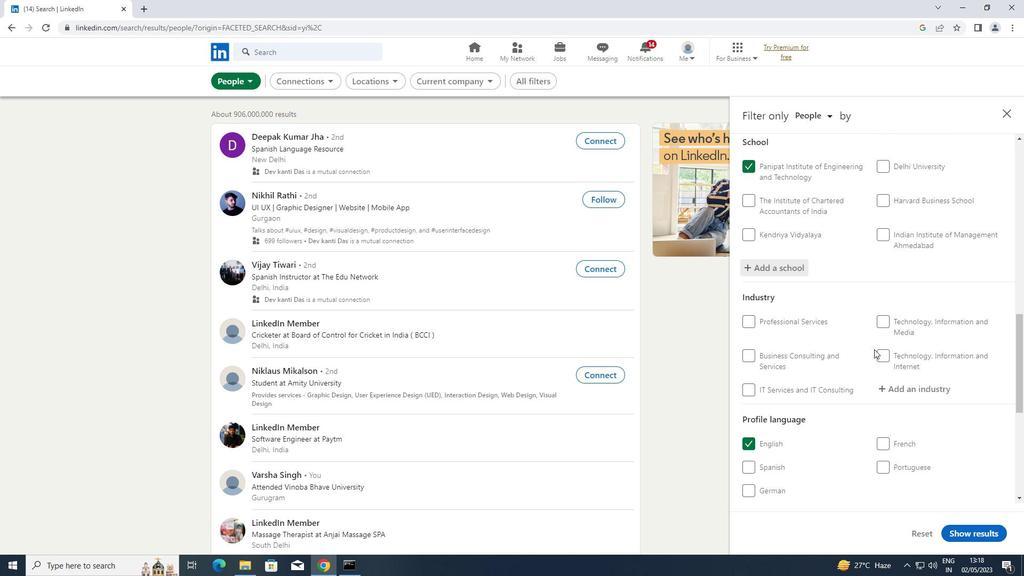 
Action: Mouse moved to (908, 329)
Screenshot: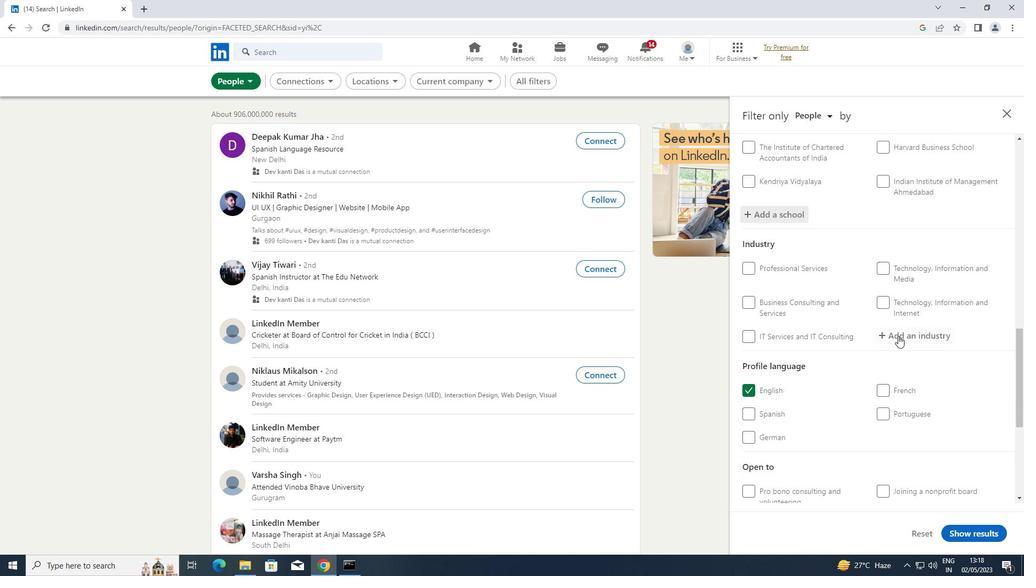 
Action: Mouse pressed left at (908, 329)
Screenshot: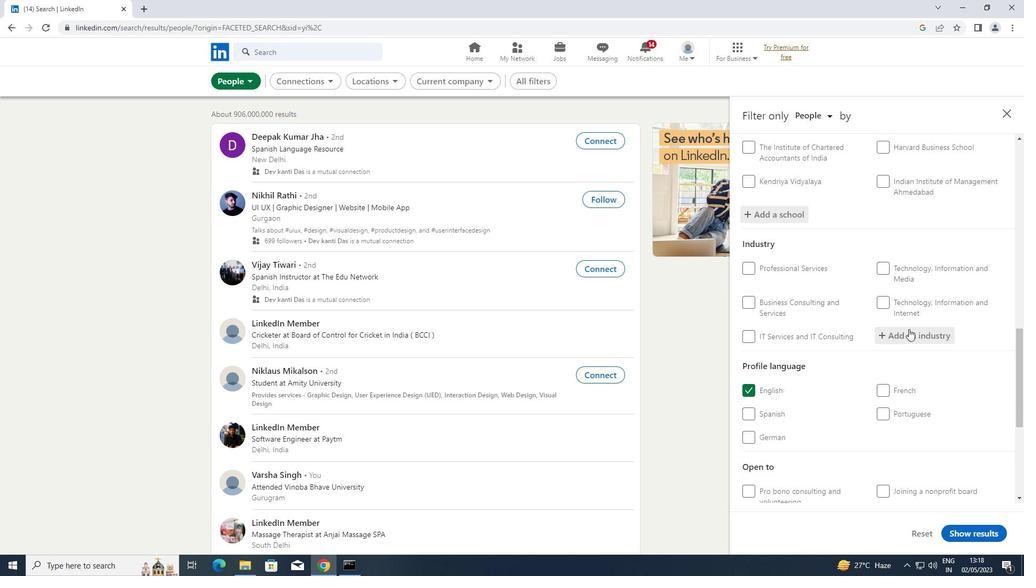 
Action: Key pressed <Key.shift>STAFFING
Screenshot: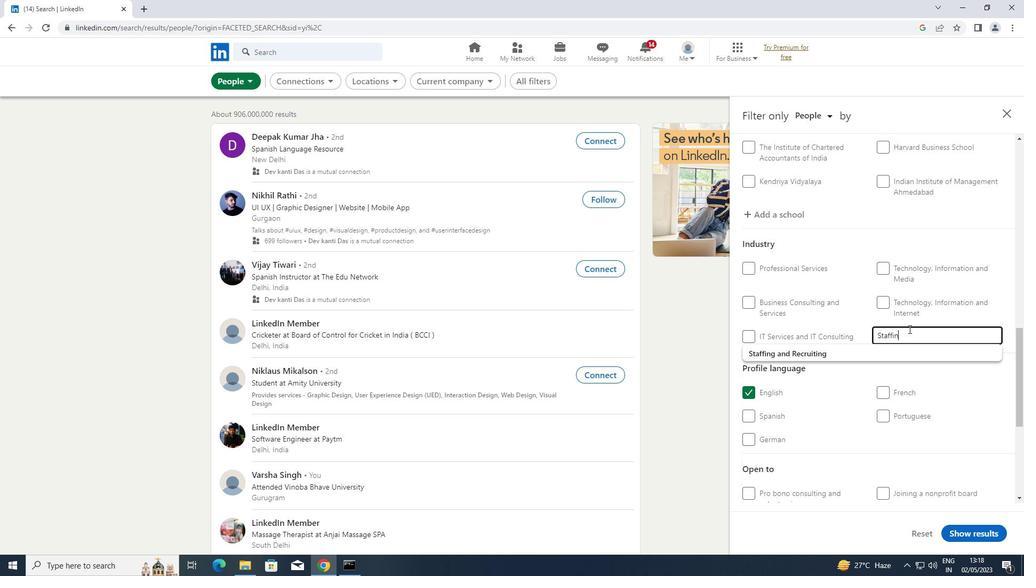 
Action: Mouse moved to (851, 346)
Screenshot: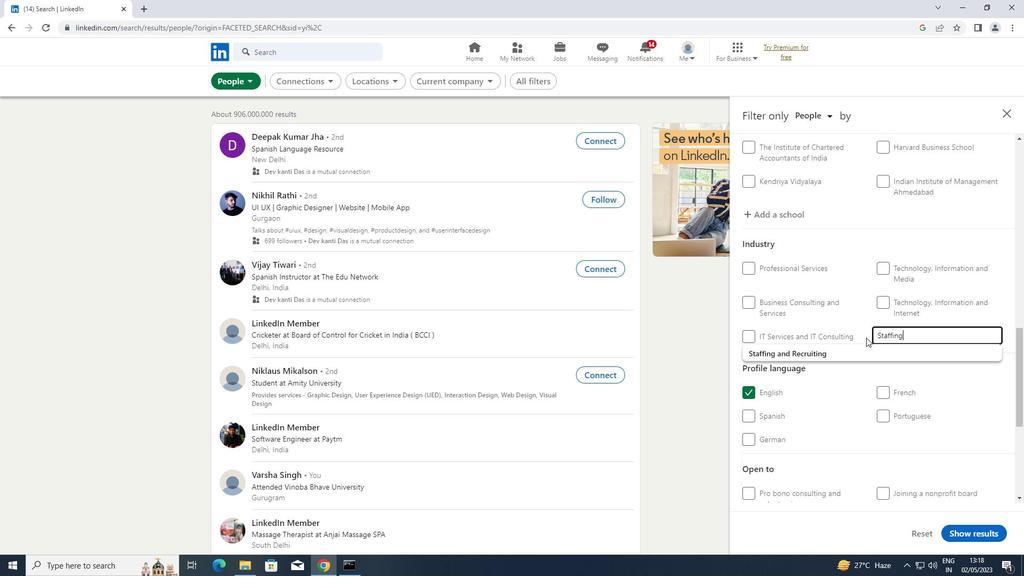
Action: Mouse pressed left at (851, 346)
Screenshot: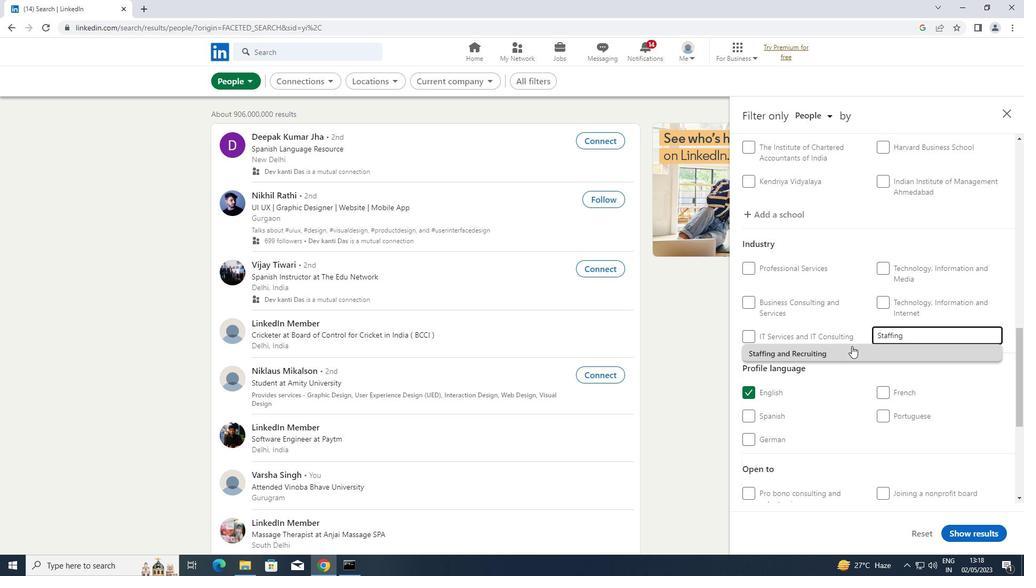 
Action: Mouse scrolled (851, 345) with delta (0, 0)
Screenshot: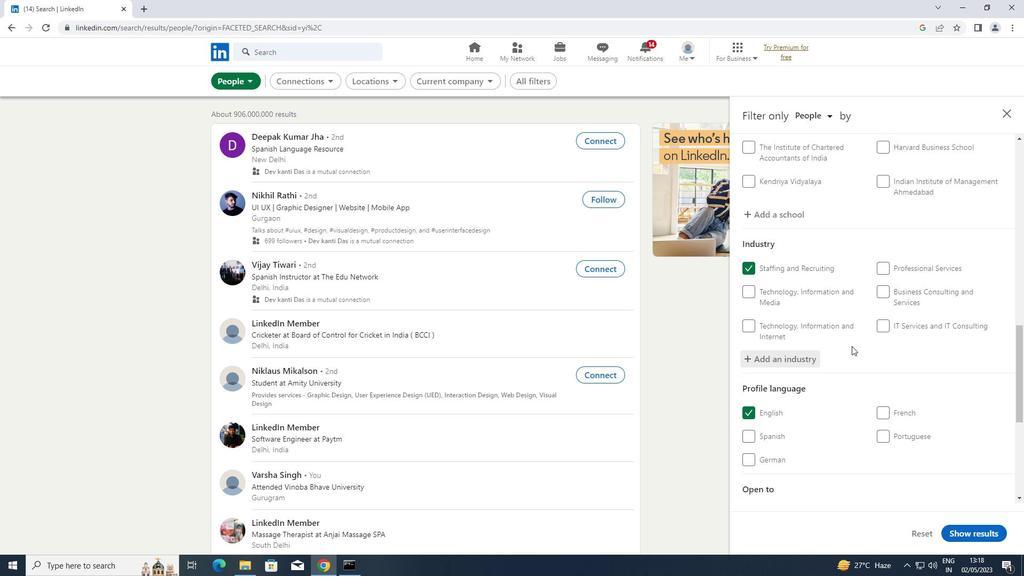 
Action: Mouse scrolled (851, 345) with delta (0, 0)
Screenshot: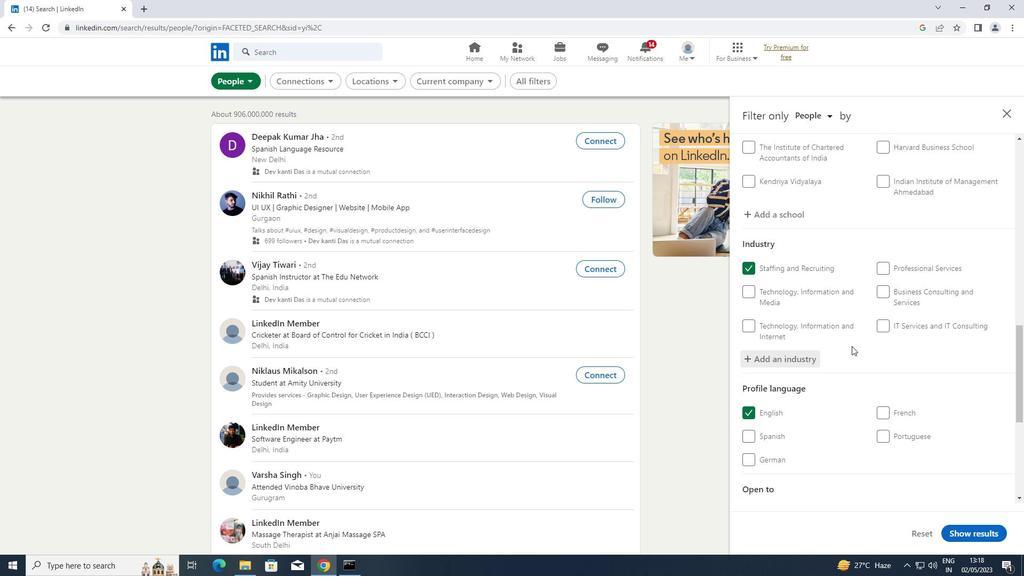 
Action: Mouse scrolled (851, 345) with delta (0, 0)
Screenshot: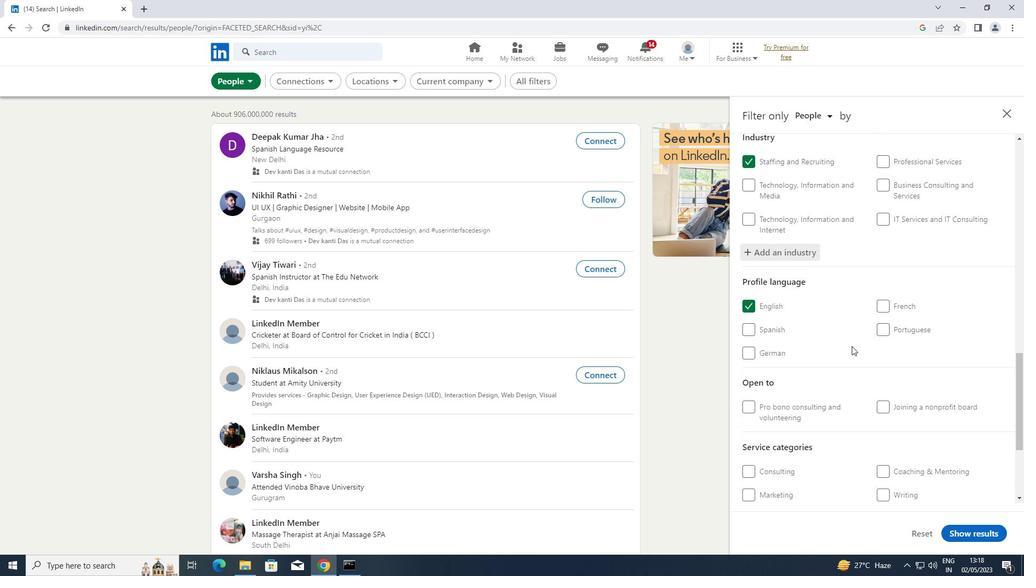 
Action: Mouse scrolled (851, 345) with delta (0, 0)
Screenshot: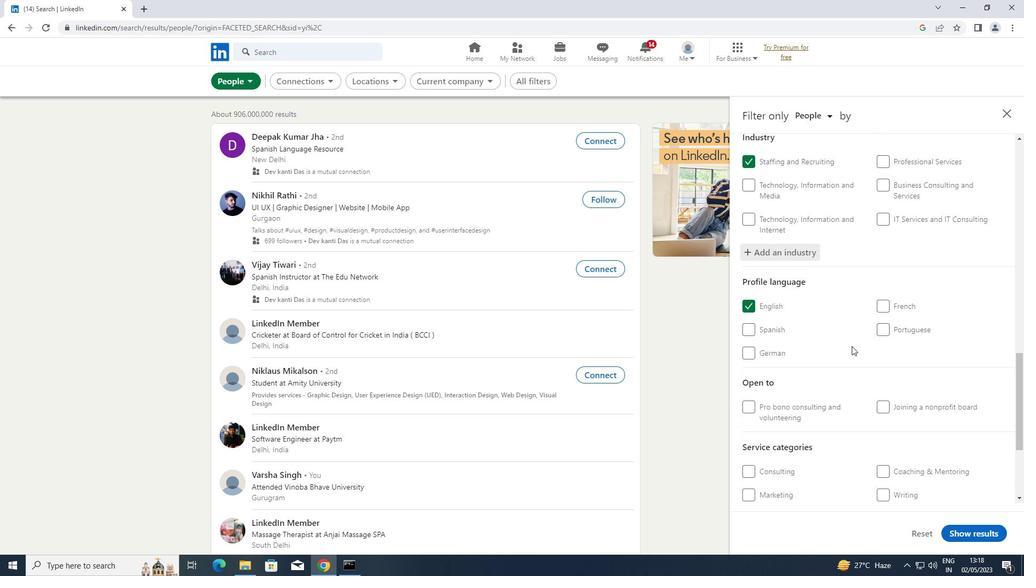 
Action: Mouse scrolled (851, 345) with delta (0, 0)
Screenshot: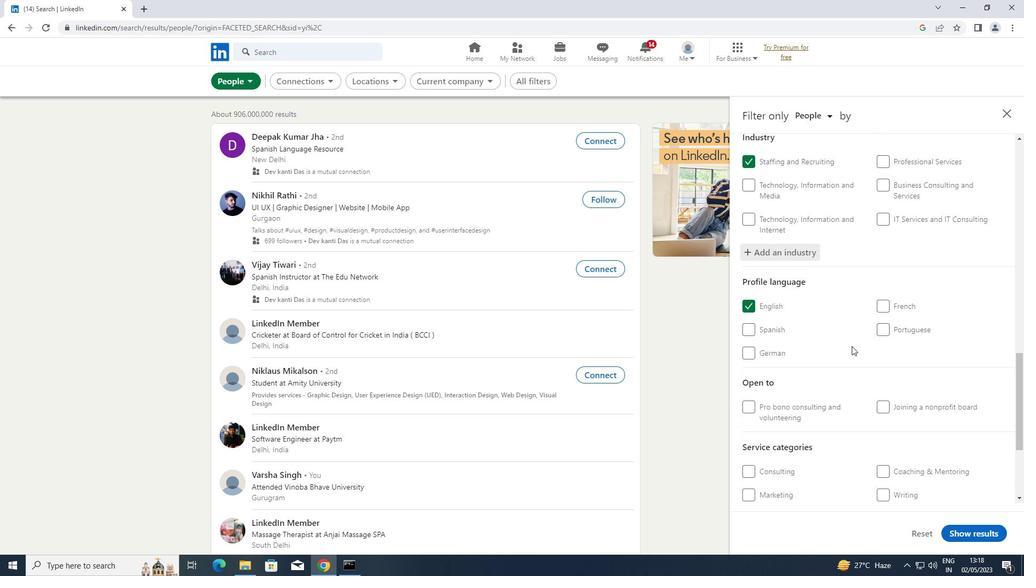 
Action: Mouse scrolled (851, 345) with delta (0, 0)
Screenshot: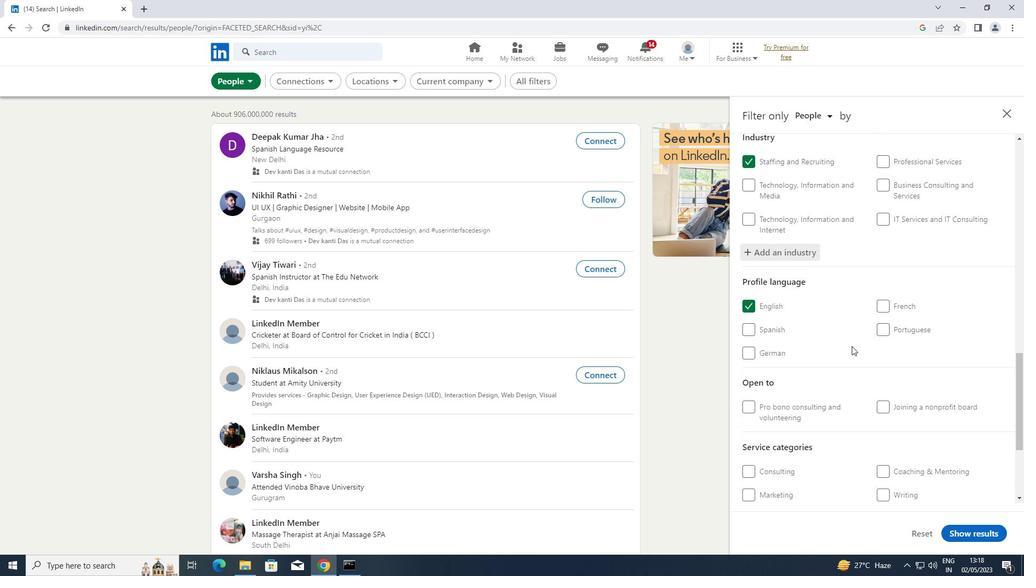 
Action: Mouse scrolled (851, 345) with delta (0, 0)
Screenshot: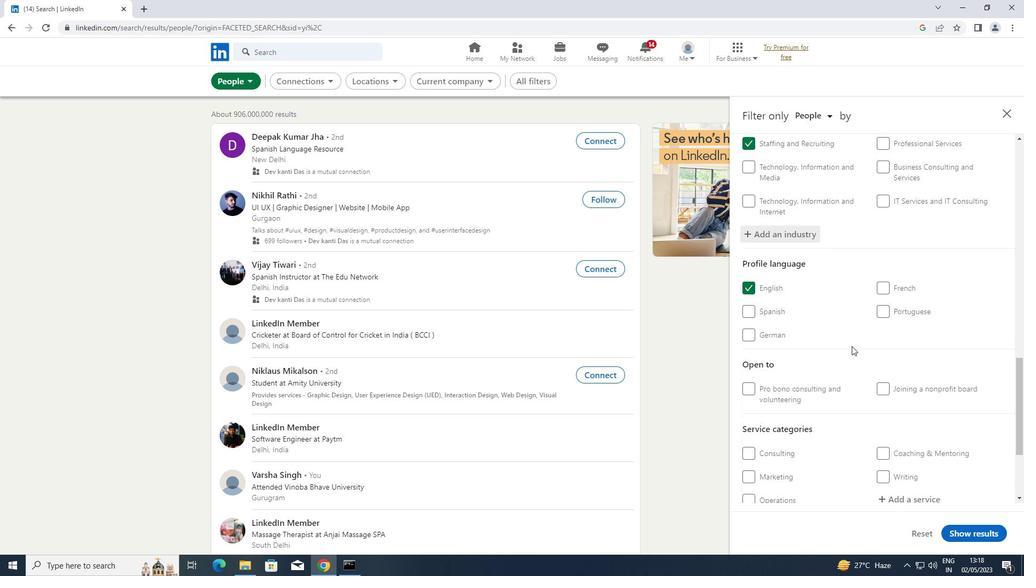 
Action: Mouse moved to (908, 352)
Screenshot: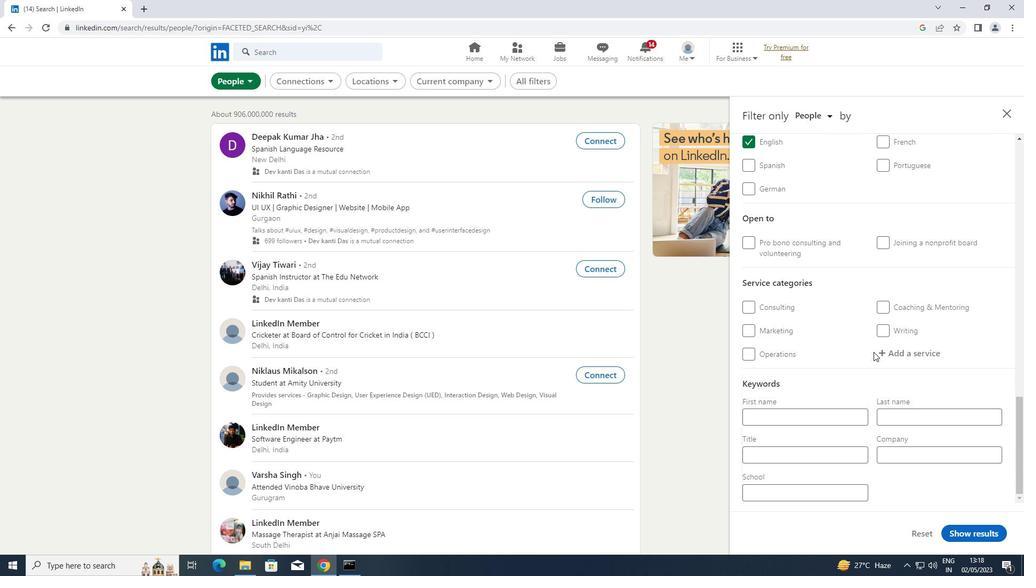 
Action: Mouse pressed left at (908, 352)
Screenshot: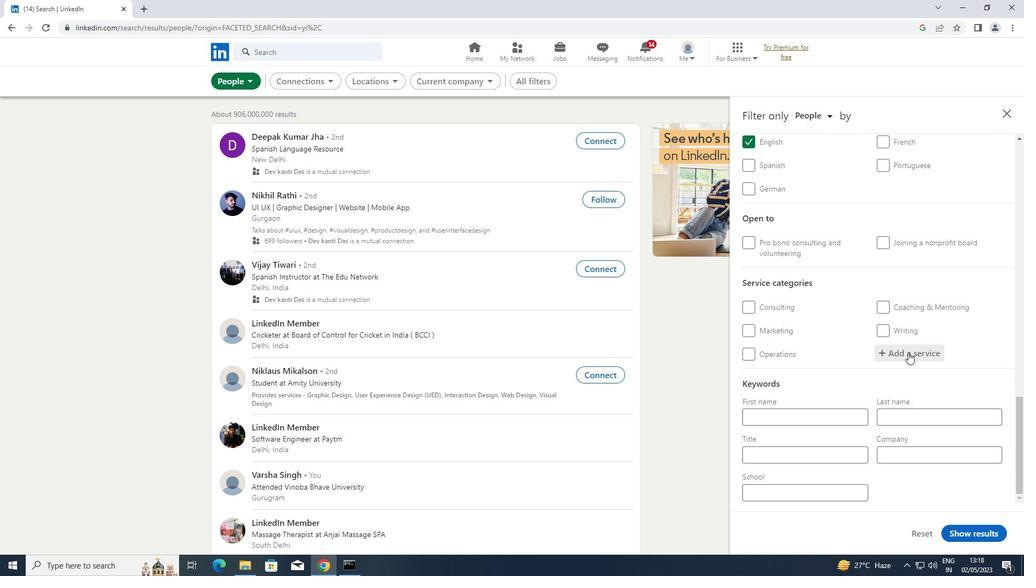 
Action: Key pressed <Key.shift>PUBLIC
Screenshot: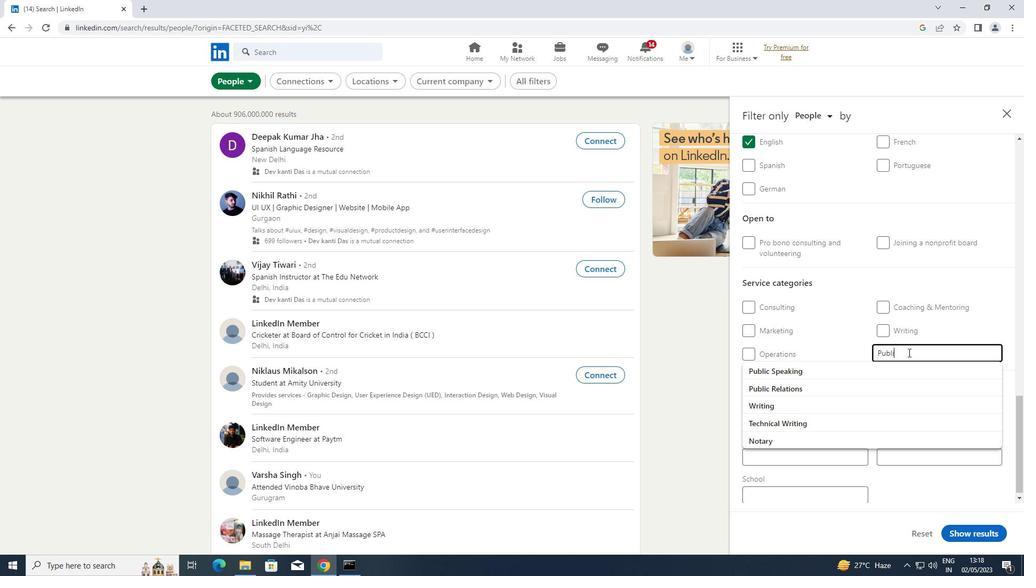 
Action: Mouse moved to (809, 370)
Screenshot: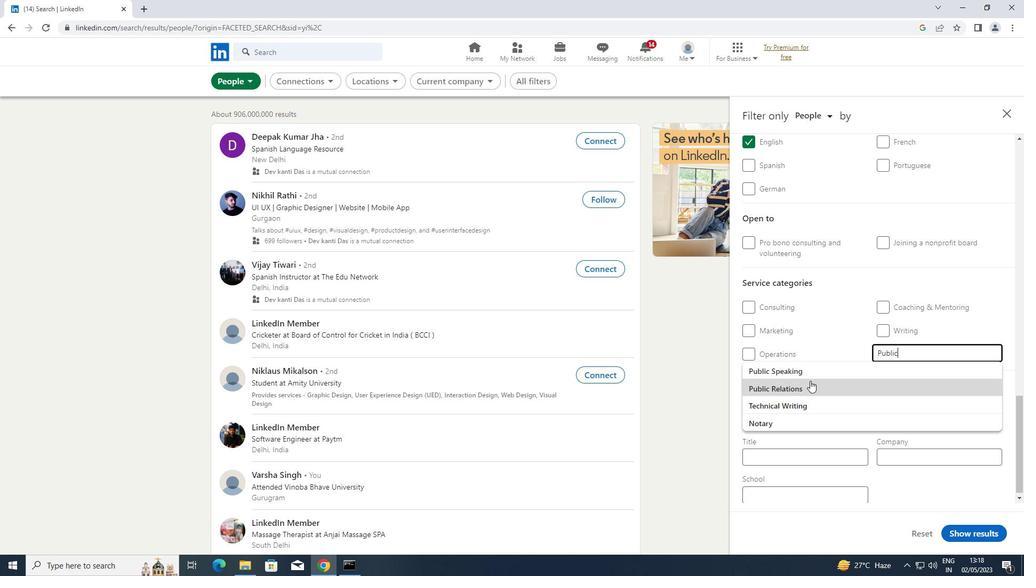 
Action: Mouse pressed left at (809, 370)
Screenshot: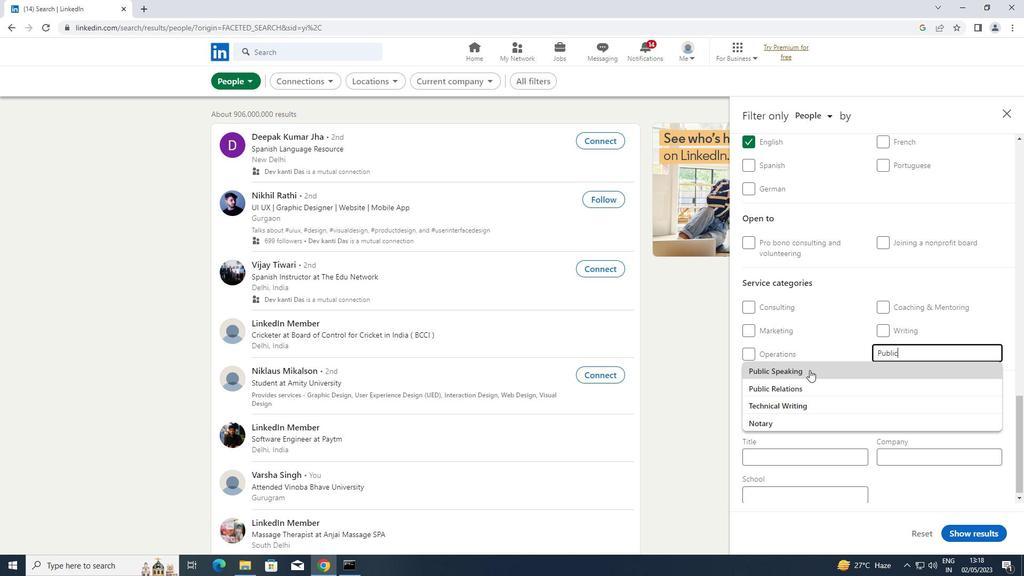 
Action: Mouse scrolled (809, 369) with delta (0, 0)
Screenshot: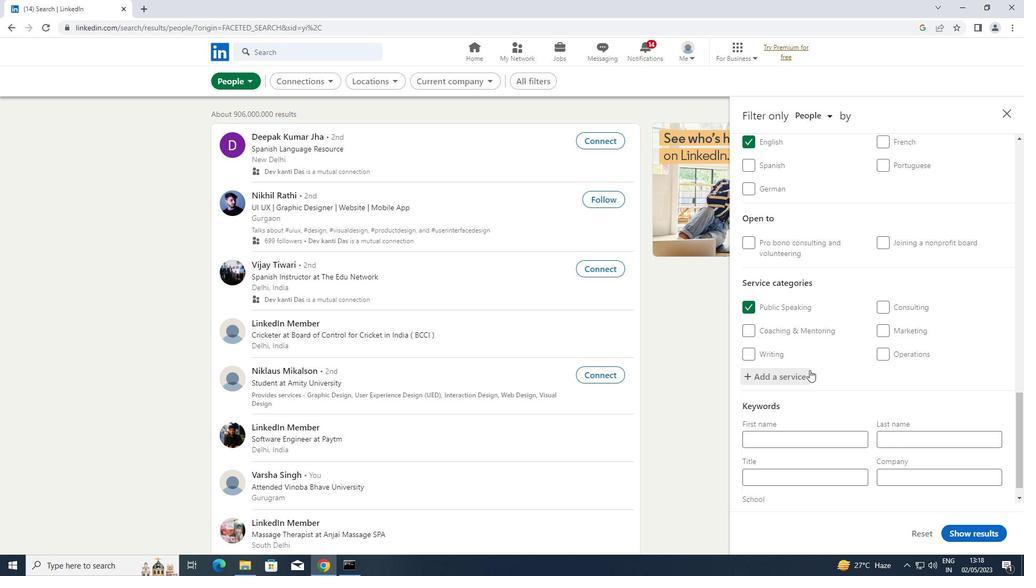 
Action: Mouse scrolled (809, 369) with delta (0, 0)
Screenshot: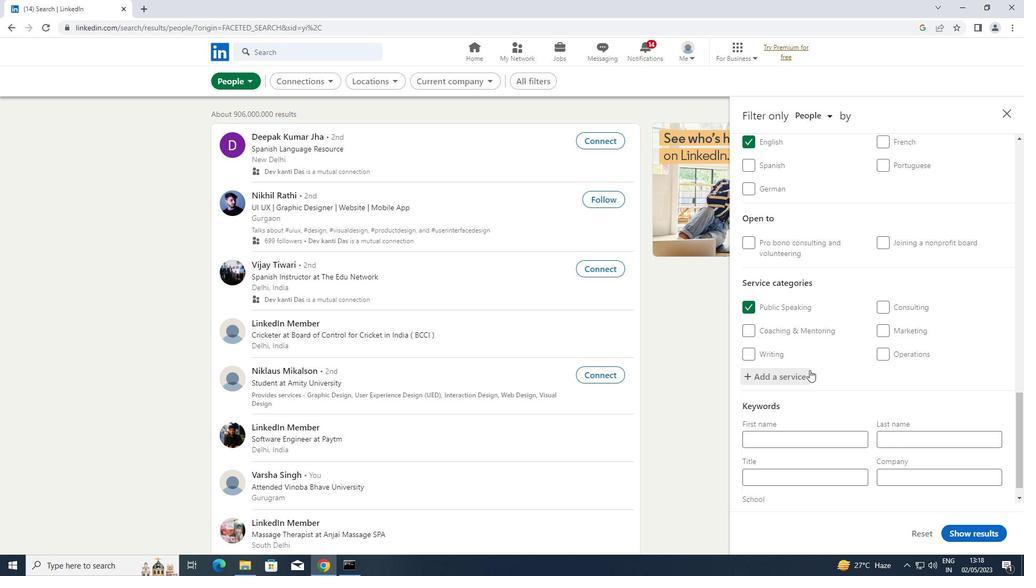 
Action: Mouse scrolled (809, 369) with delta (0, 0)
Screenshot: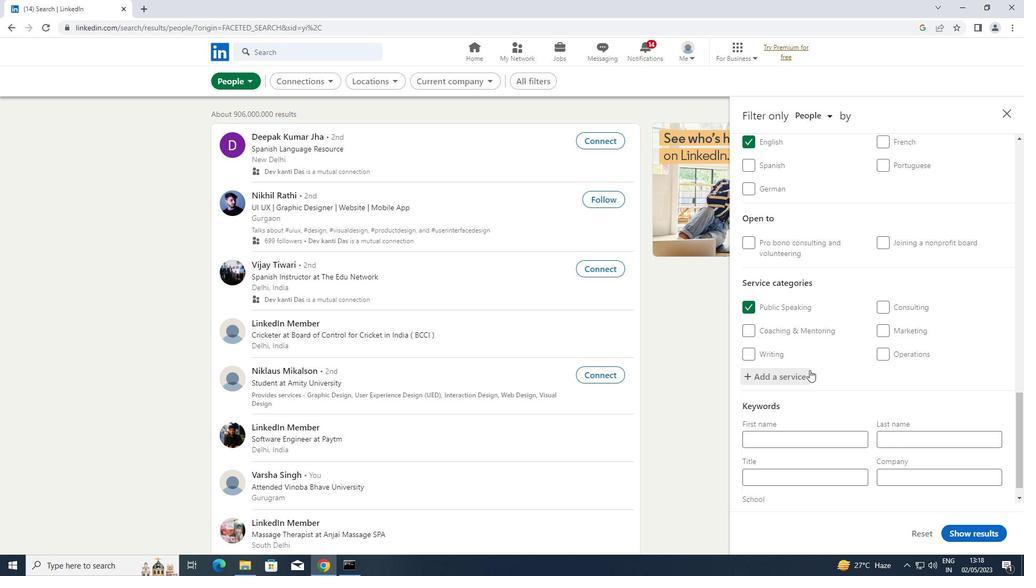 
Action: Mouse scrolled (809, 369) with delta (0, 0)
Screenshot: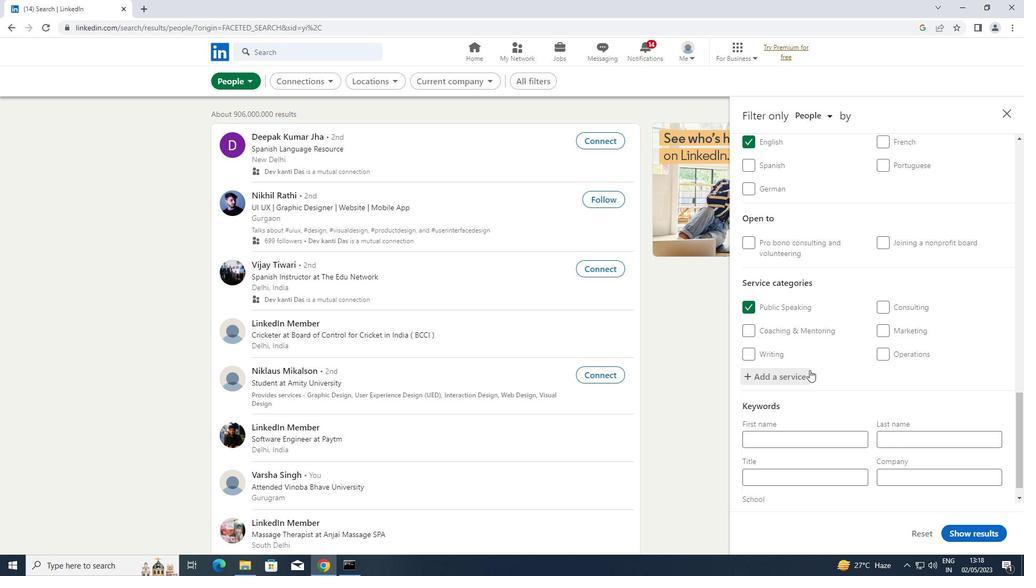 
Action: Mouse scrolled (809, 369) with delta (0, 0)
Screenshot: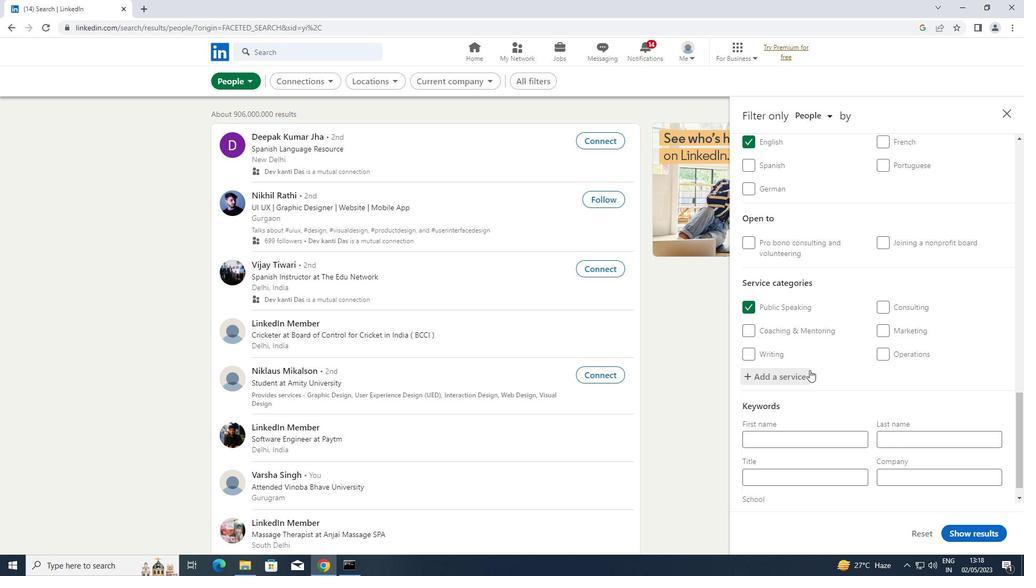 
Action: Mouse scrolled (809, 369) with delta (0, 0)
Screenshot: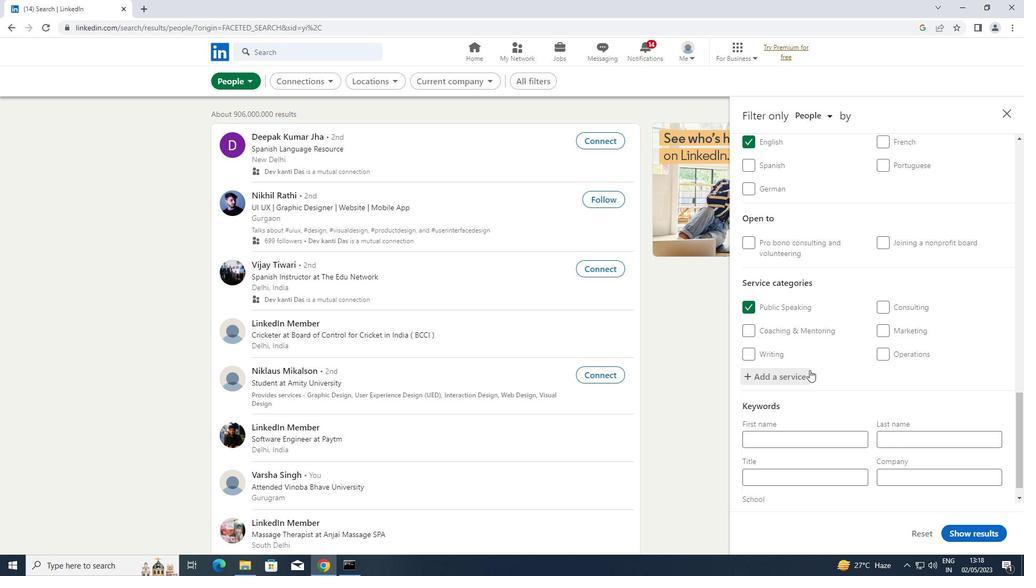 
Action: Mouse moved to (788, 449)
Screenshot: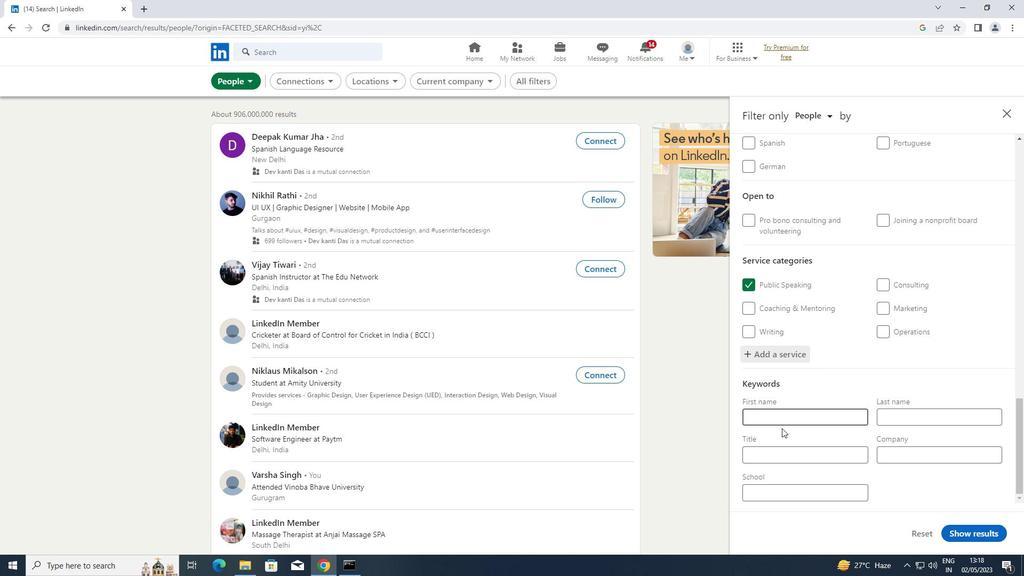 
Action: Mouse pressed left at (788, 449)
Screenshot: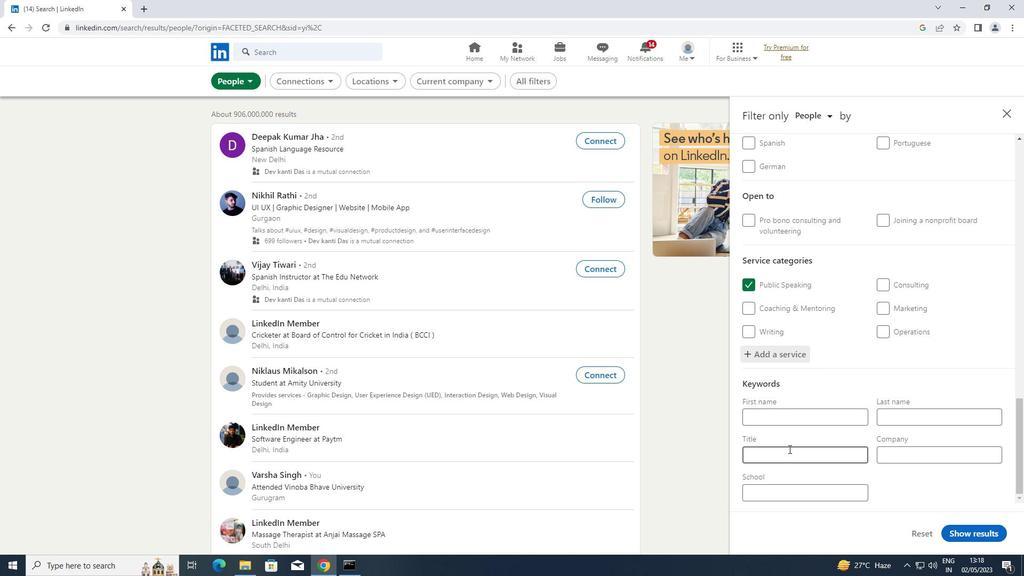 
Action: Mouse moved to (788, 449)
Screenshot: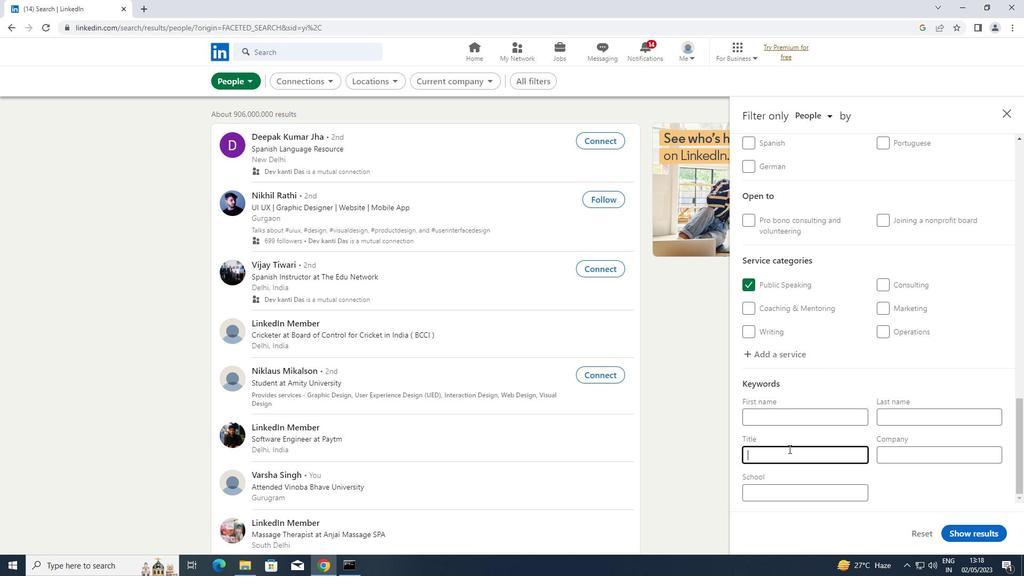 
Action: Key pressed <Key.shift>ASSISTANT<Key.space><Key.shift>PROFESSOR
Screenshot: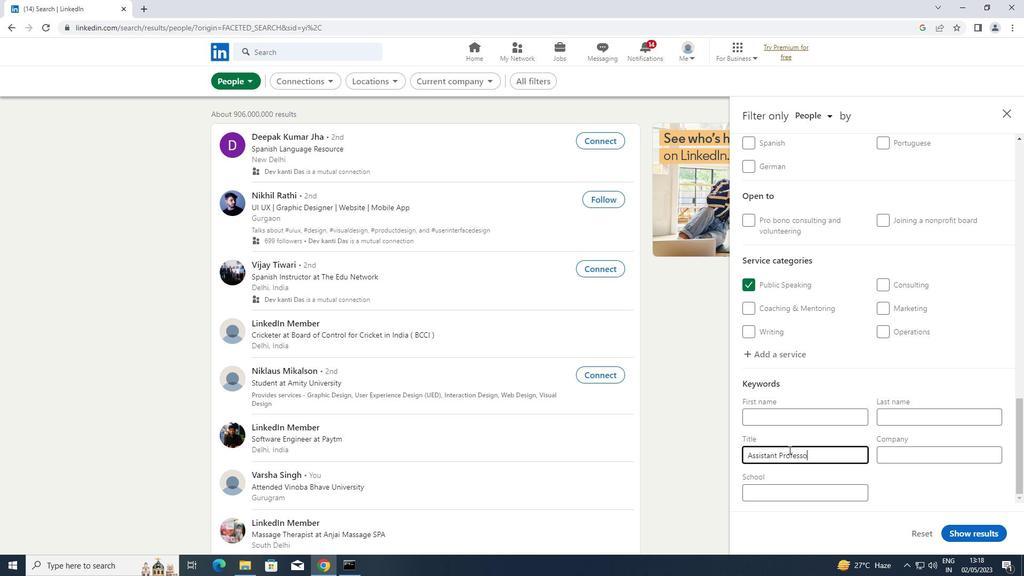 
Action: Mouse moved to (975, 533)
Screenshot: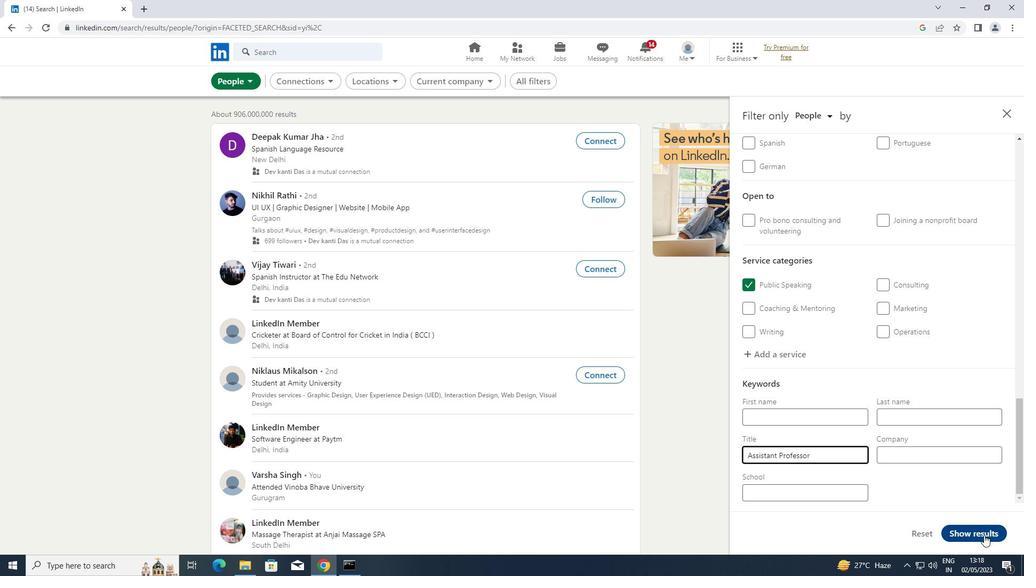 
Action: Mouse pressed left at (975, 533)
Screenshot: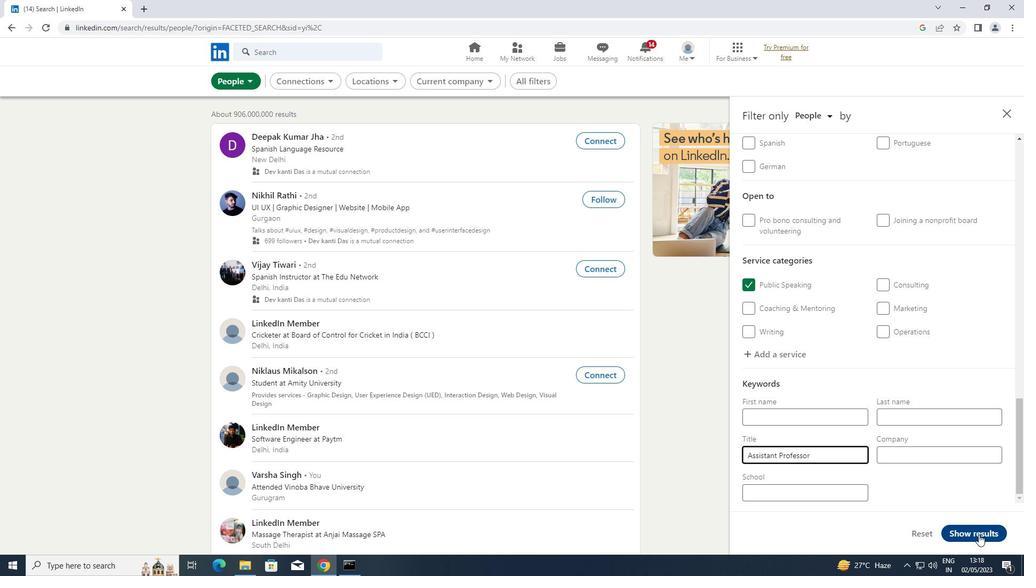 
